 Task: Start a Sprint called Sprint0000000201 in Scrum Project Project0000000067 in Jira. Start a Sprint called Sprint0000000202 in Scrum Project Project0000000068 in Jira. Start a Sprint called Sprint0000000203 in Scrum Project Project0000000068 in Jira. Start a Sprint called Sprint0000000204 in Scrum Project Project0000000068 in Jira. Create a Scrum Project Project0000000069 in Jira
Action: Mouse moved to (76, 263)
Screenshot: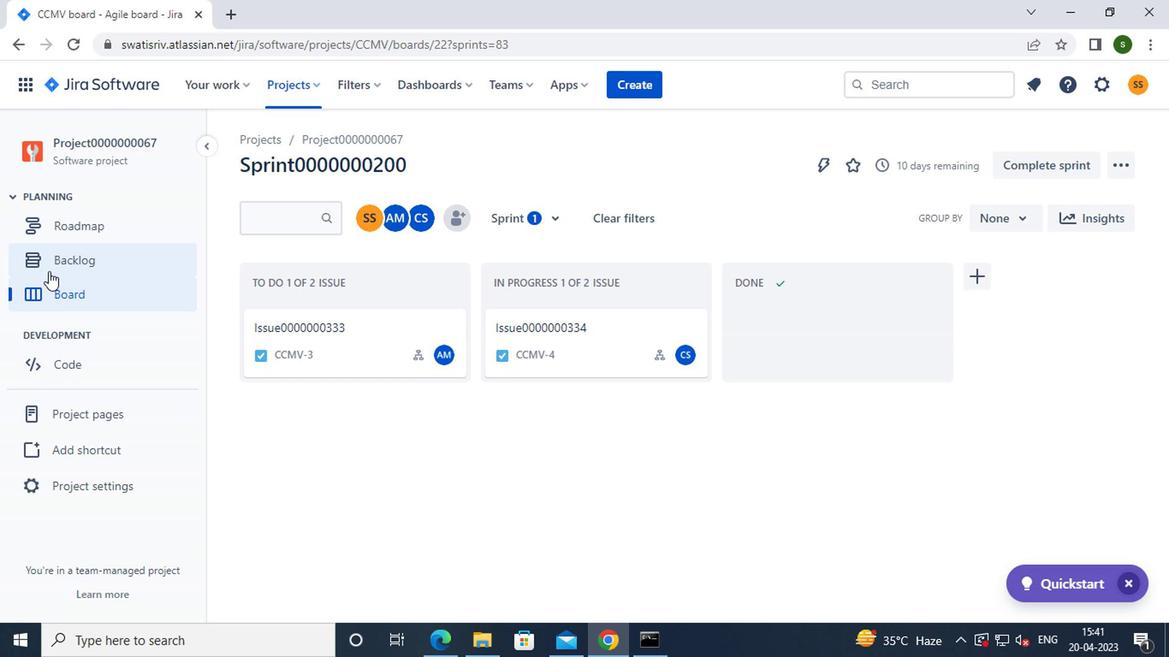 
Action: Mouse pressed left at (76, 263)
Screenshot: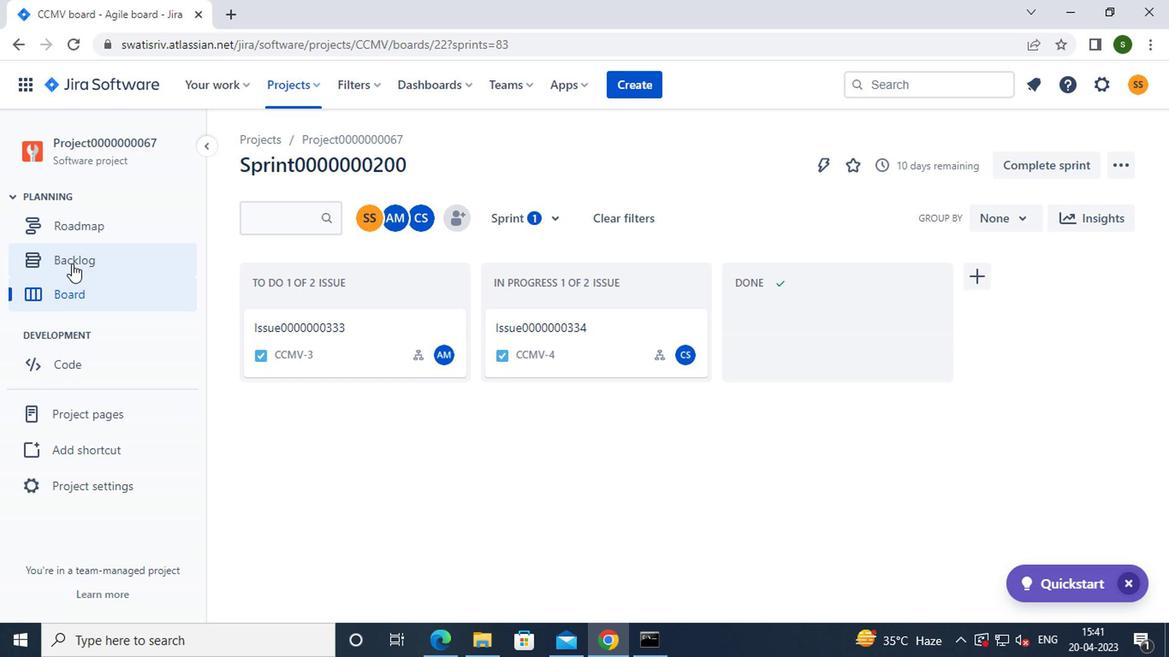
Action: Mouse moved to (640, 419)
Screenshot: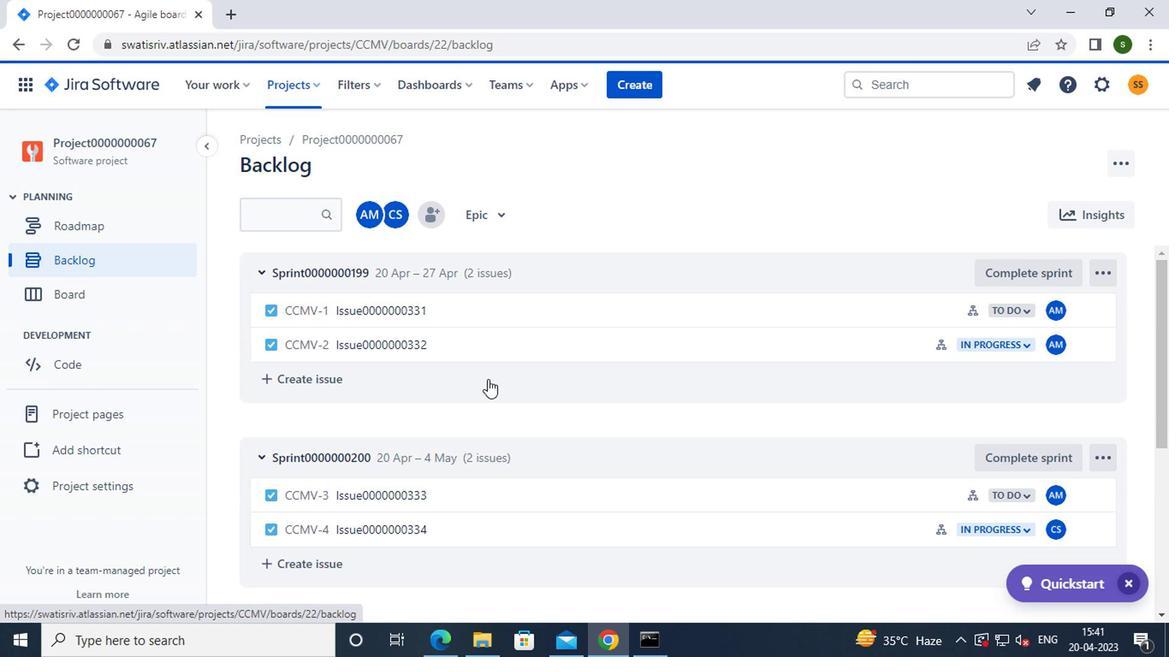 
Action: Mouse scrolled (640, 418) with delta (0, 0)
Screenshot: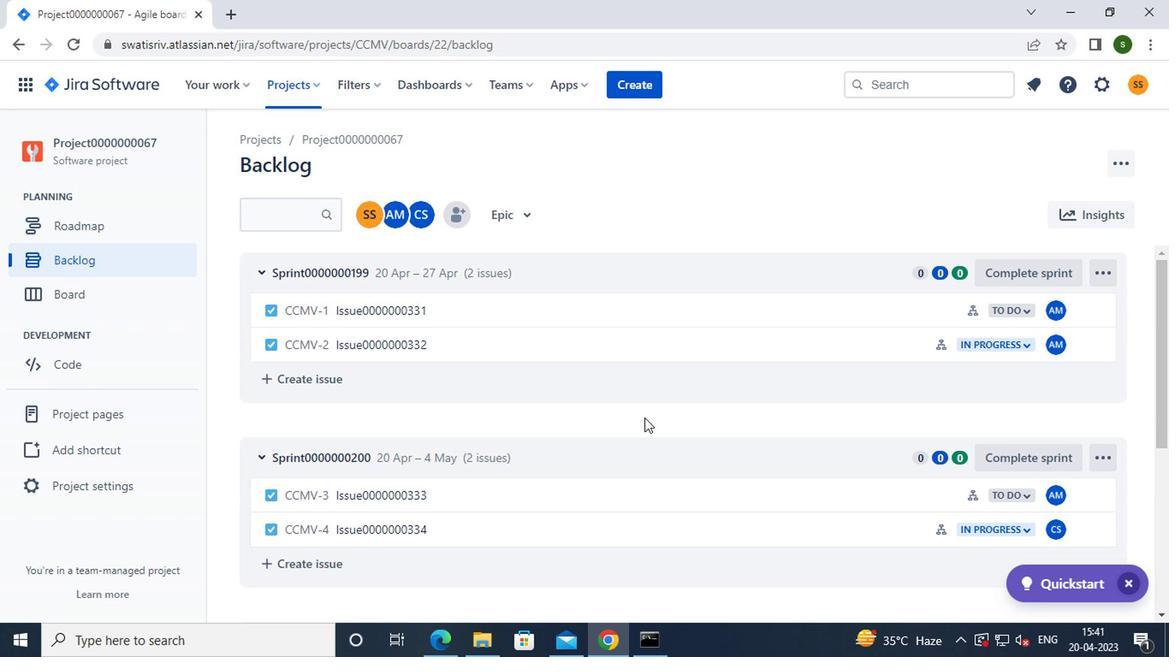 
Action: Mouse scrolled (640, 418) with delta (0, 0)
Screenshot: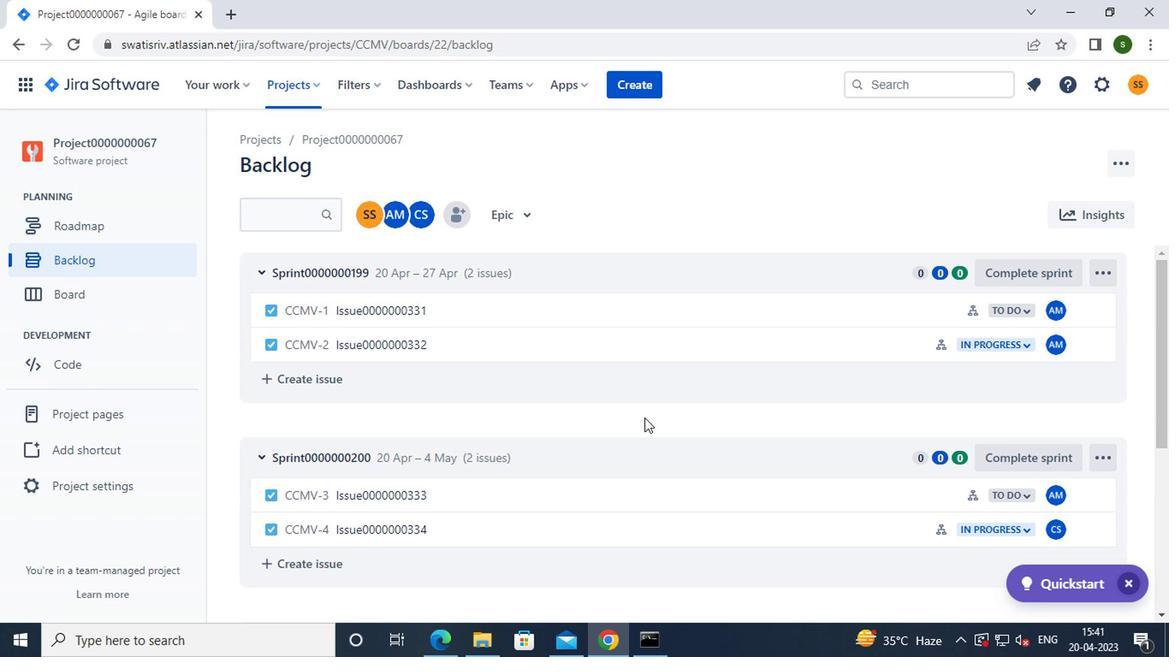 
Action: Mouse scrolled (640, 418) with delta (0, 0)
Screenshot: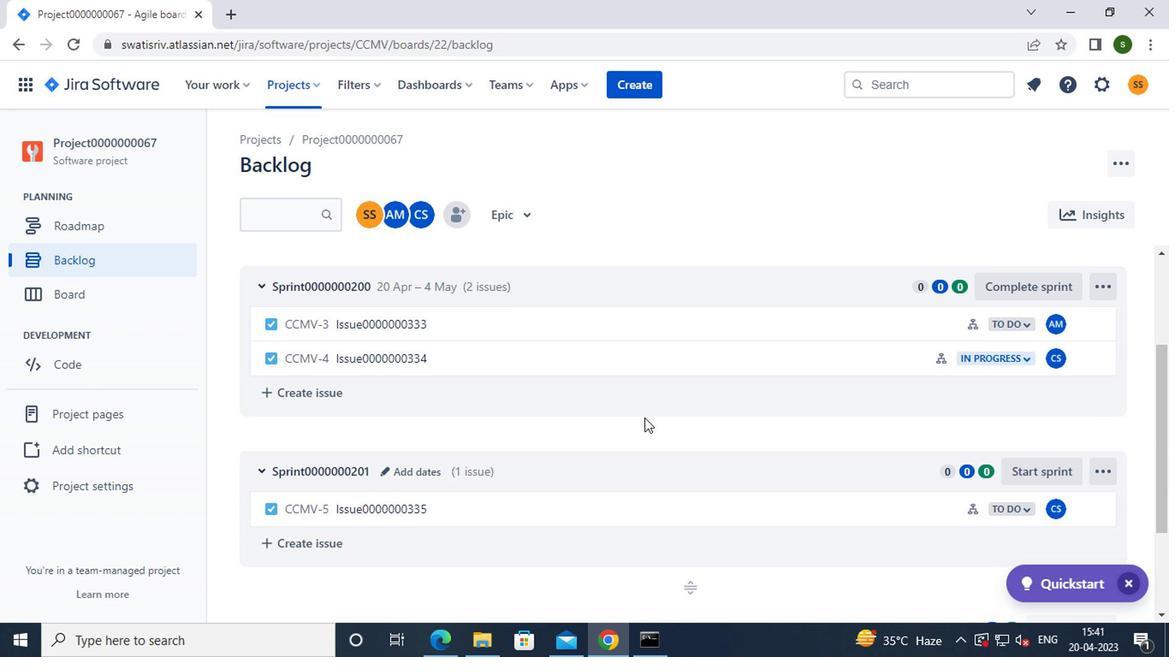 
Action: Mouse moved to (1036, 383)
Screenshot: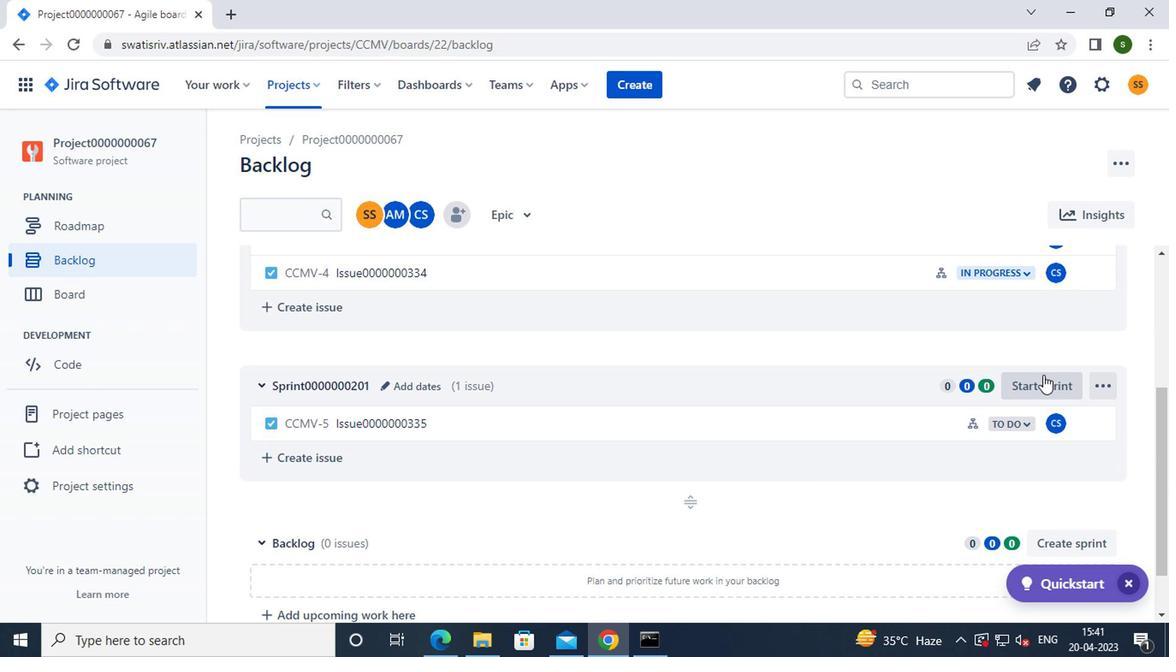 
Action: Mouse pressed left at (1036, 383)
Screenshot: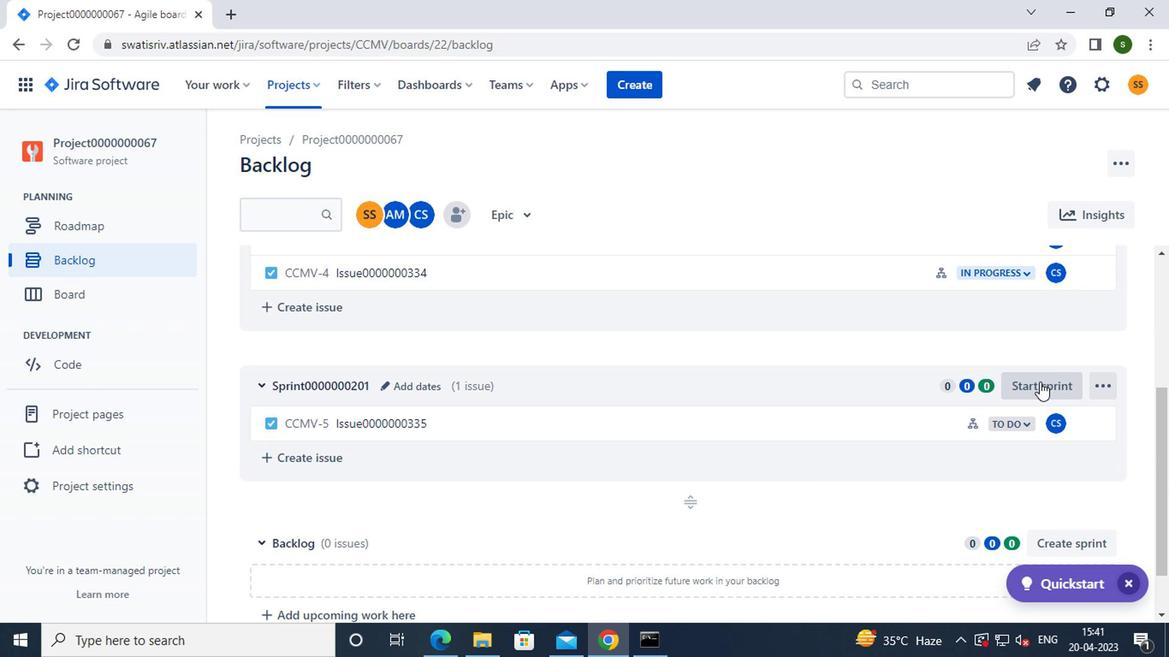 
Action: Mouse moved to (712, 425)
Screenshot: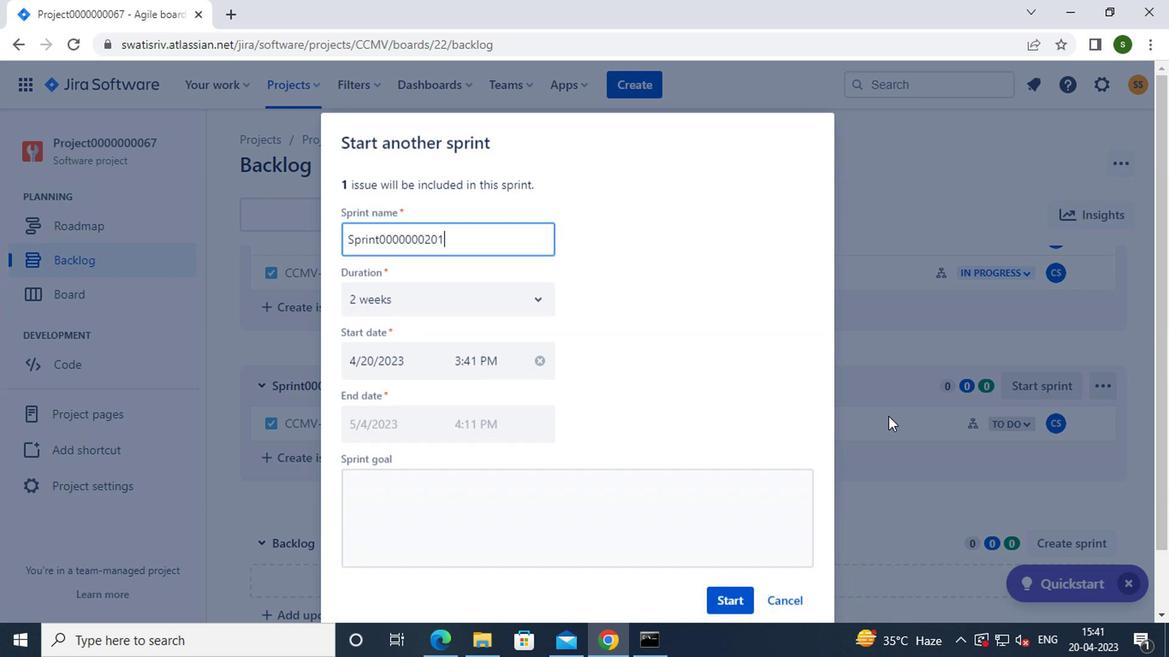 
Action: Mouse scrolled (712, 424) with delta (0, 0)
Screenshot: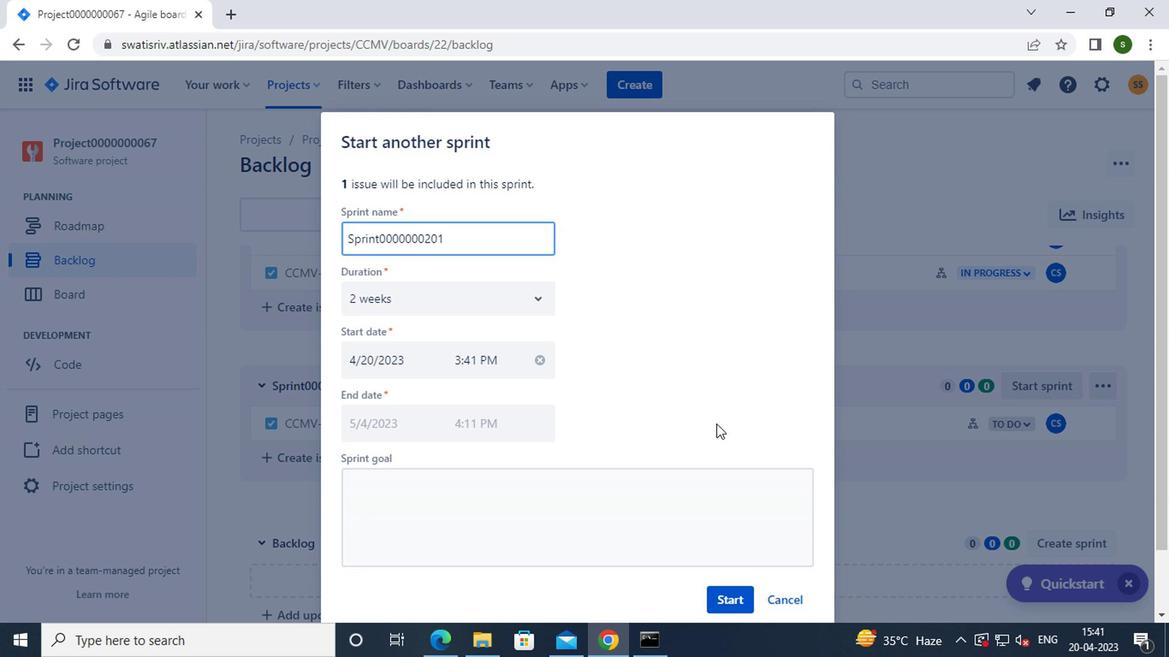 
Action: Mouse moved to (729, 532)
Screenshot: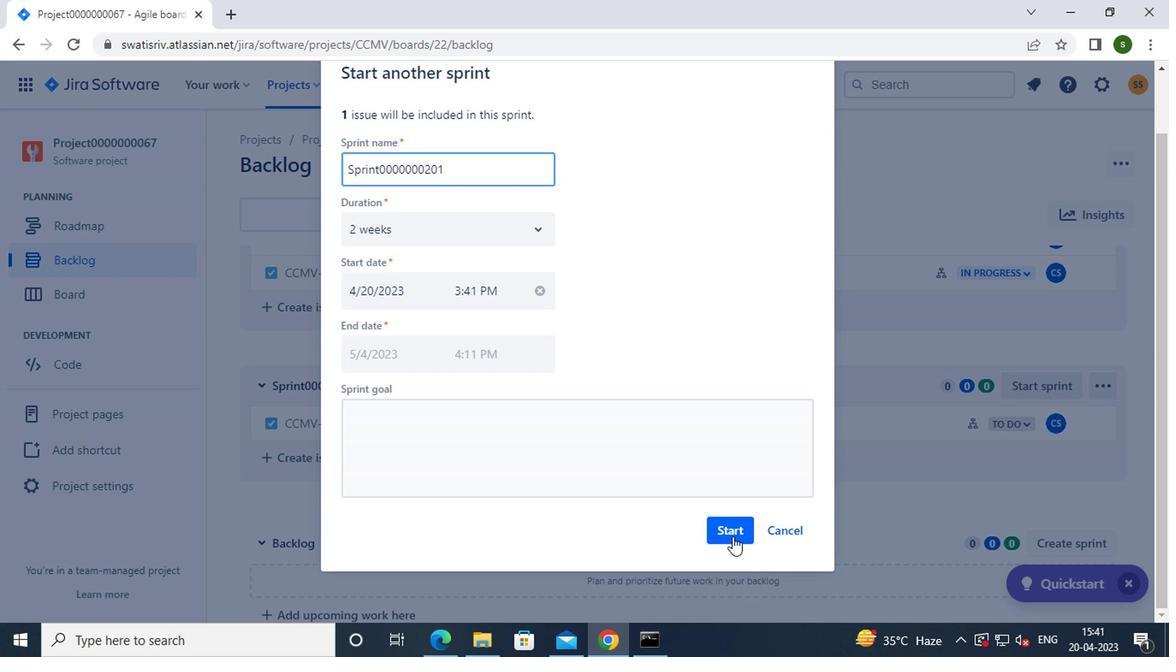 
Action: Mouse pressed left at (729, 532)
Screenshot: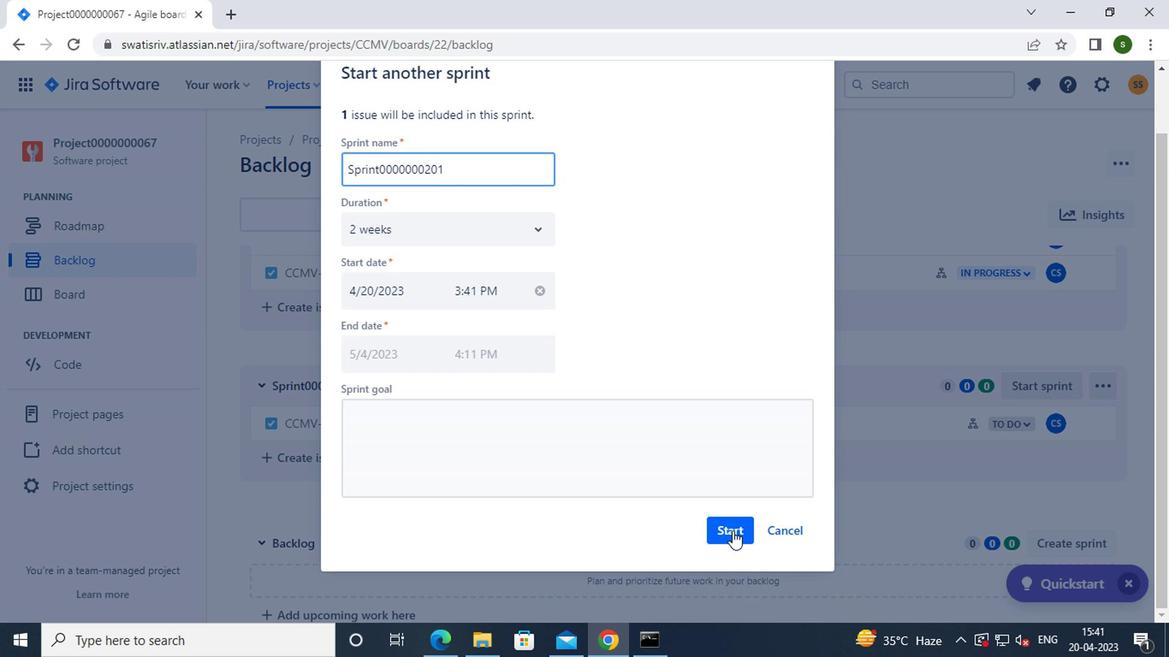 
Action: Mouse moved to (302, 84)
Screenshot: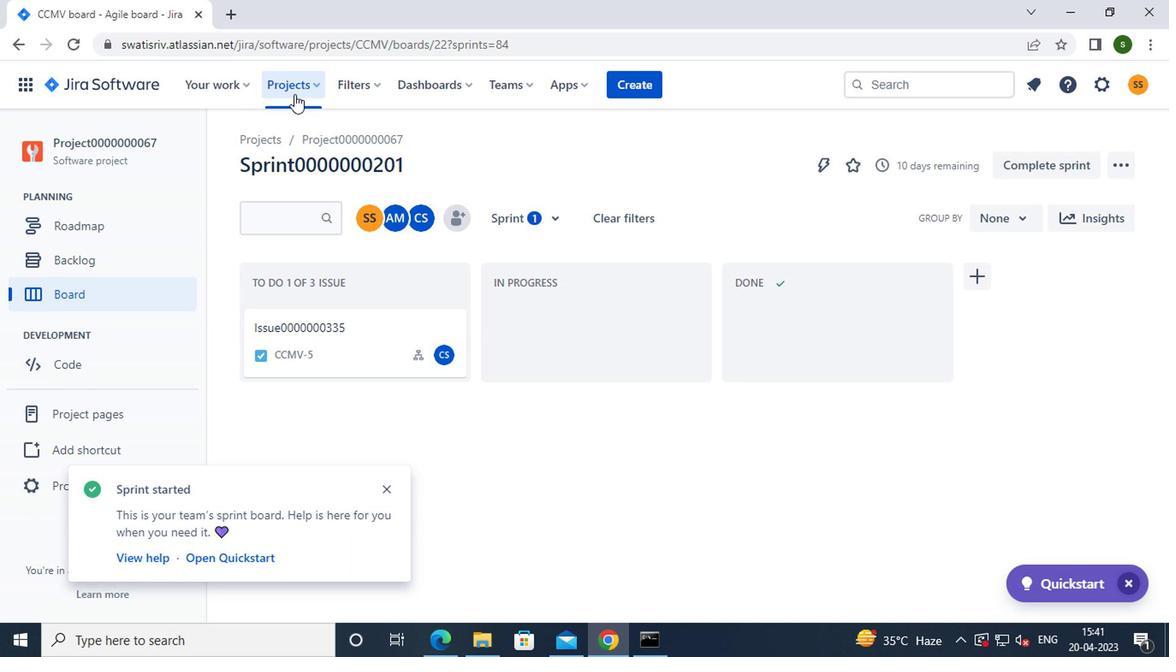 
Action: Mouse pressed left at (302, 84)
Screenshot: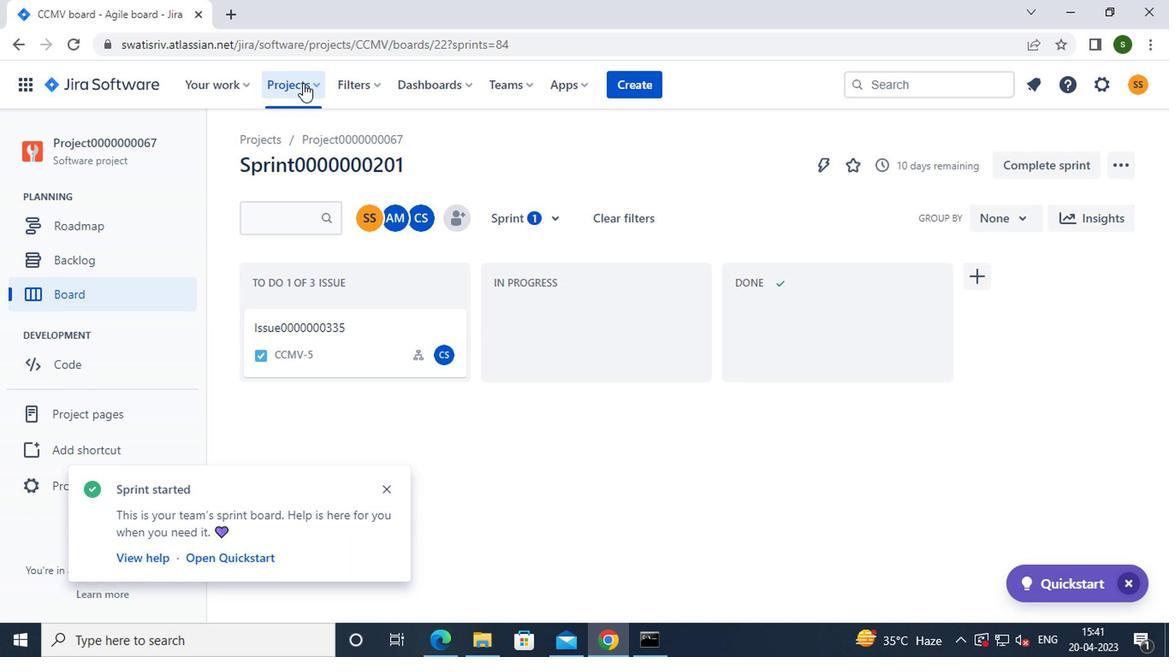 
Action: Mouse moved to (376, 213)
Screenshot: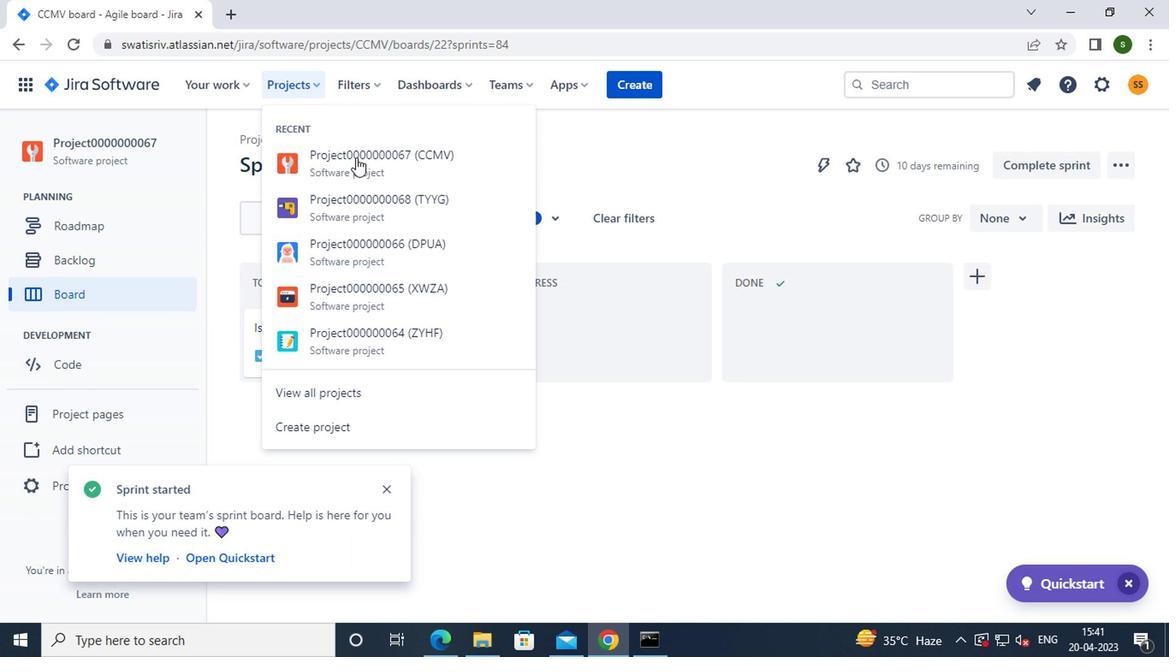 
Action: Mouse pressed left at (376, 213)
Screenshot: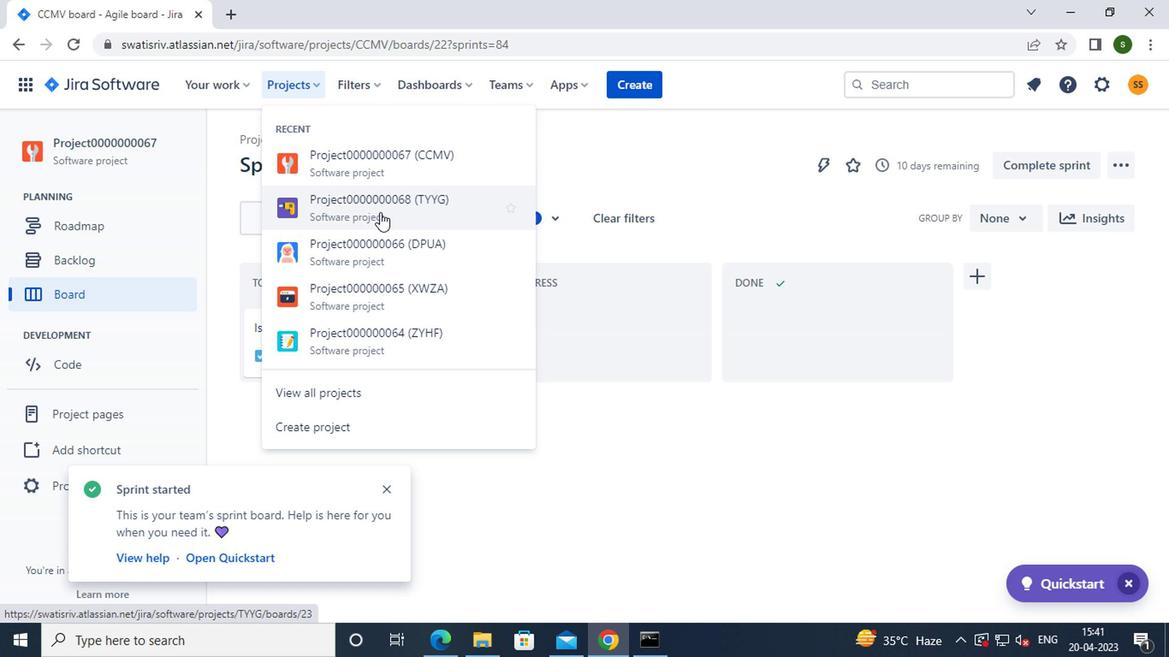 
Action: Mouse moved to (95, 258)
Screenshot: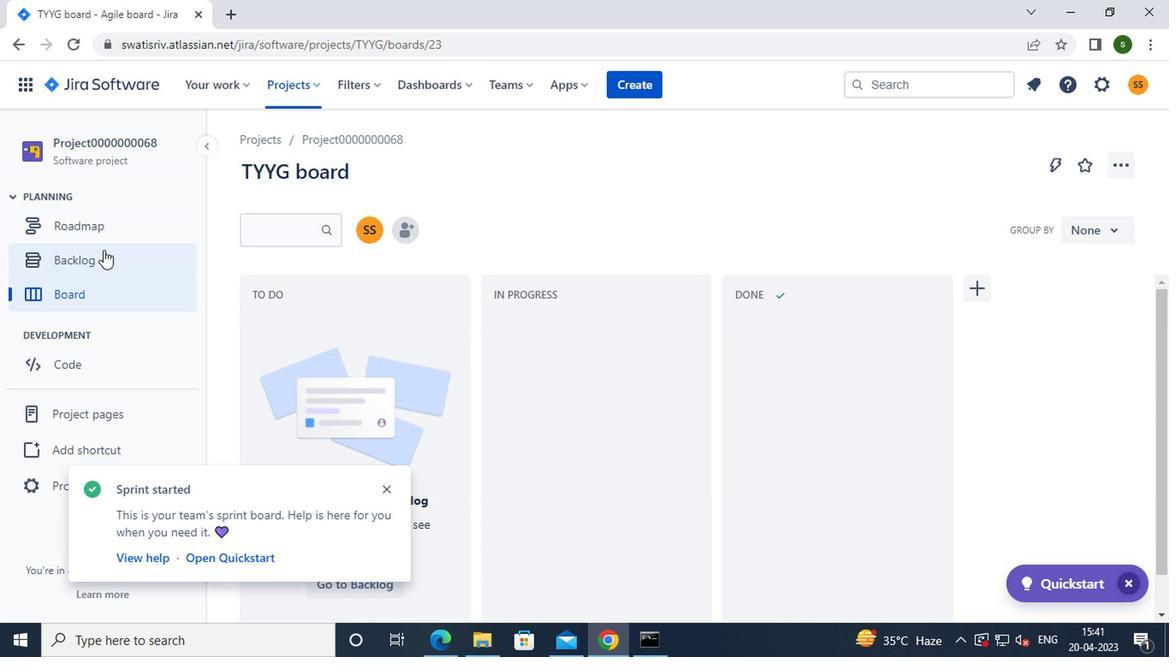 
Action: Mouse pressed left at (95, 258)
Screenshot: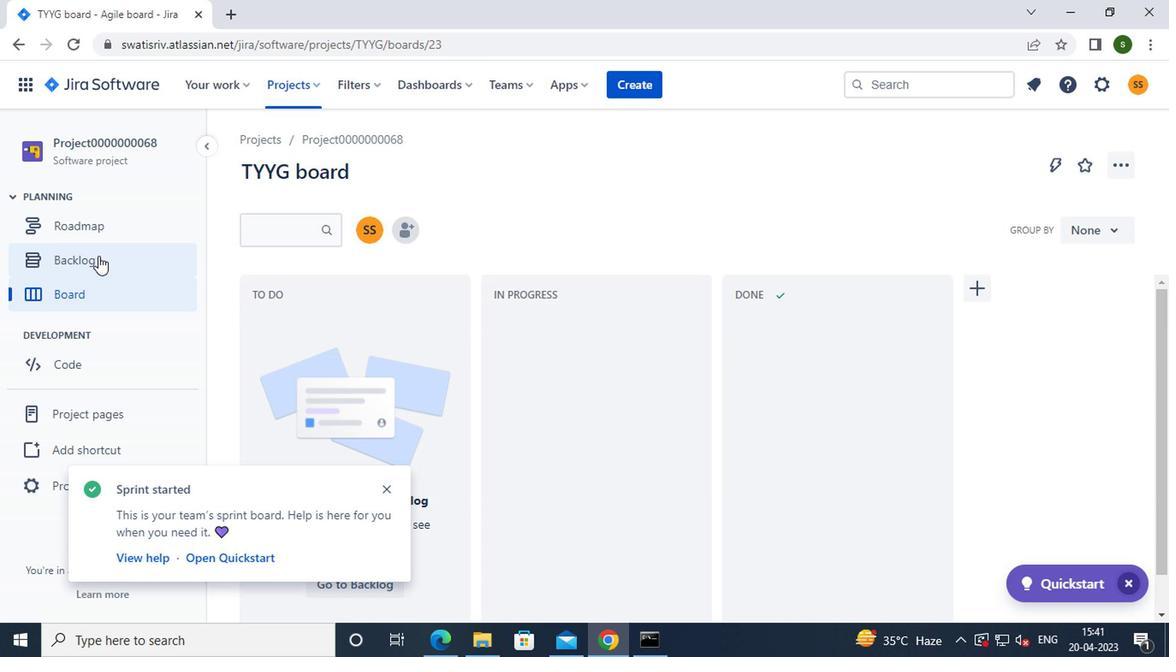 
Action: Mouse moved to (1010, 275)
Screenshot: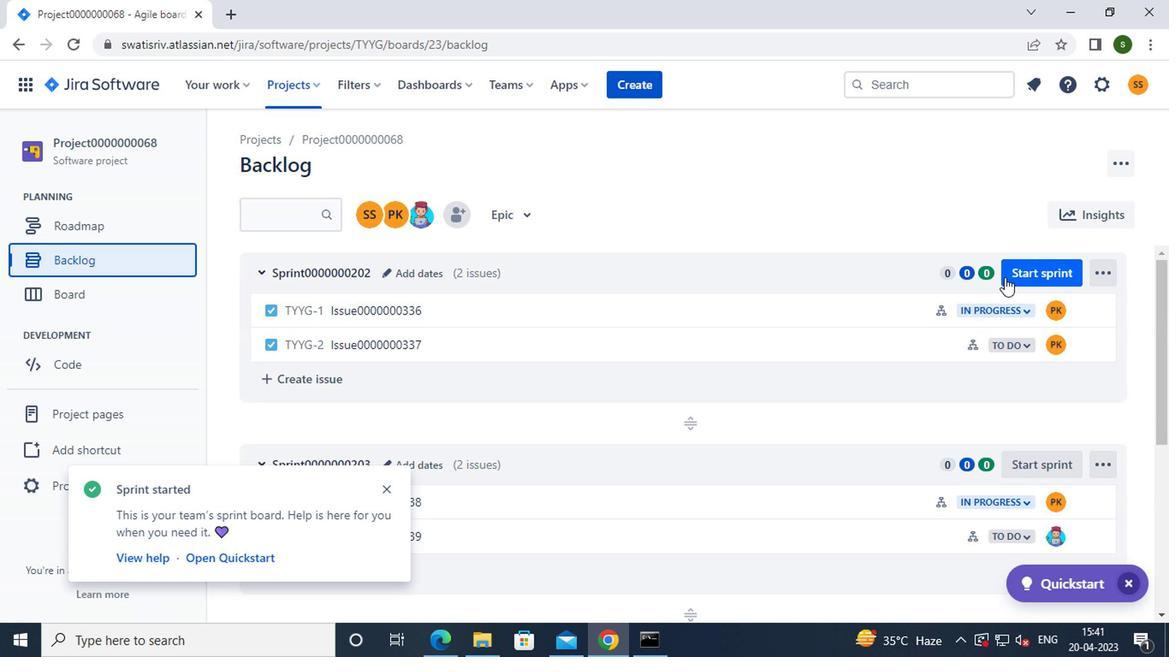 
Action: Mouse pressed left at (1010, 275)
Screenshot: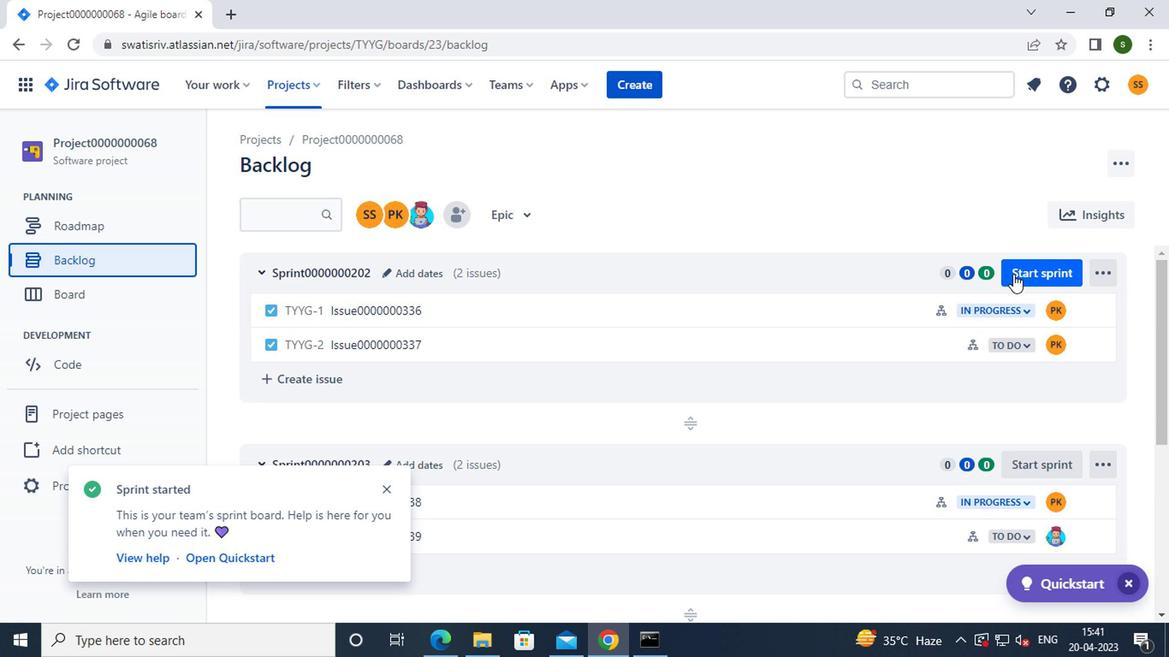 
Action: Mouse moved to (727, 600)
Screenshot: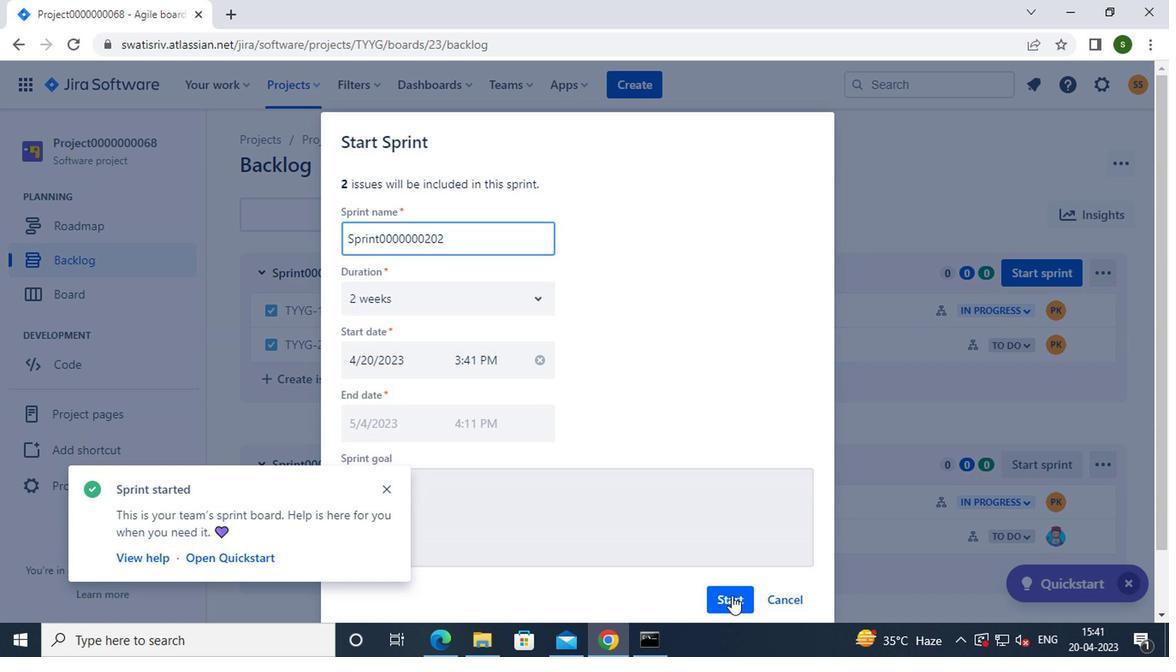 
Action: Mouse pressed left at (727, 600)
Screenshot: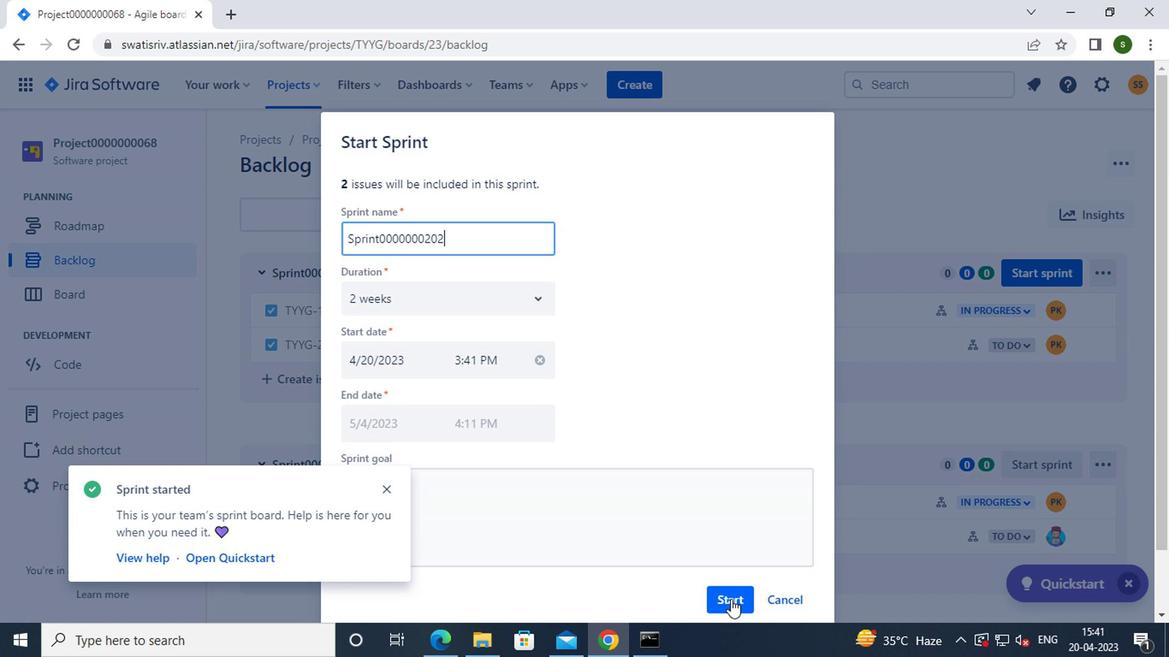 
Action: Mouse moved to (107, 264)
Screenshot: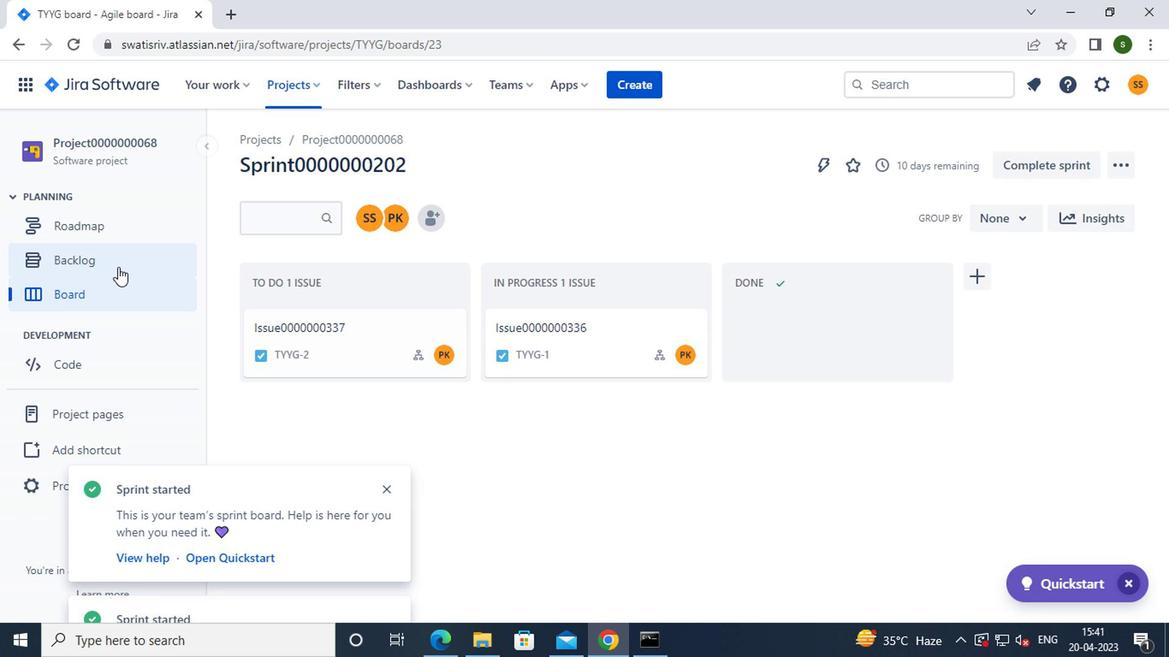 
Action: Mouse pressed left at (107, 264)
Screenshot: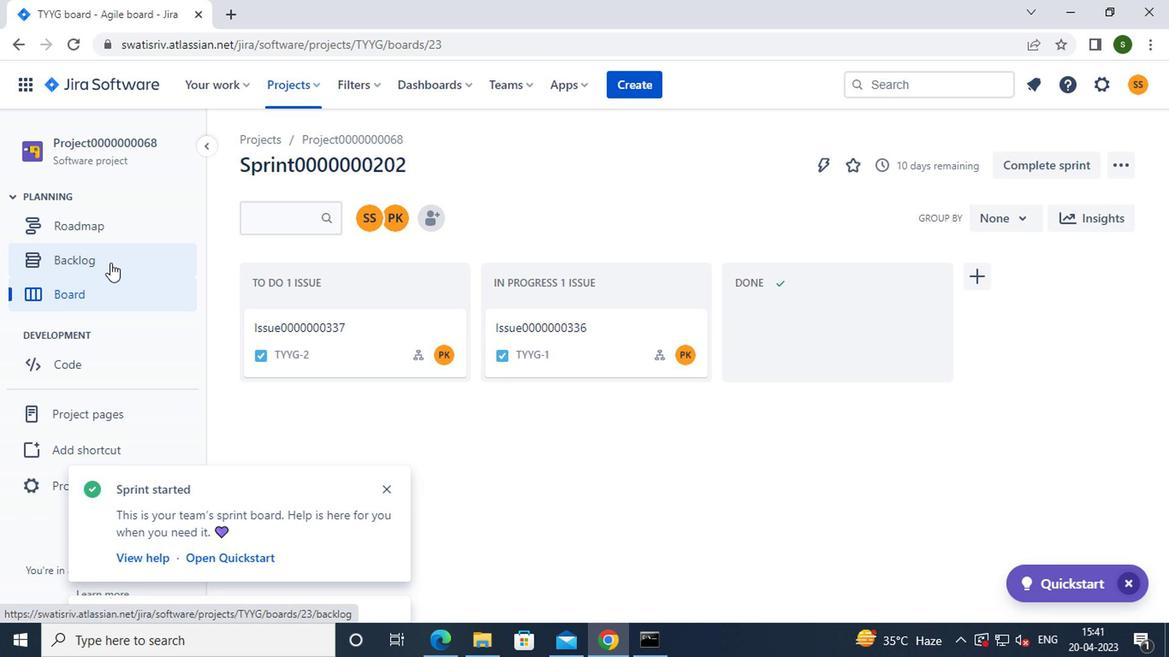 
Action: Mouse moved to (1016, 456)
Screenshot: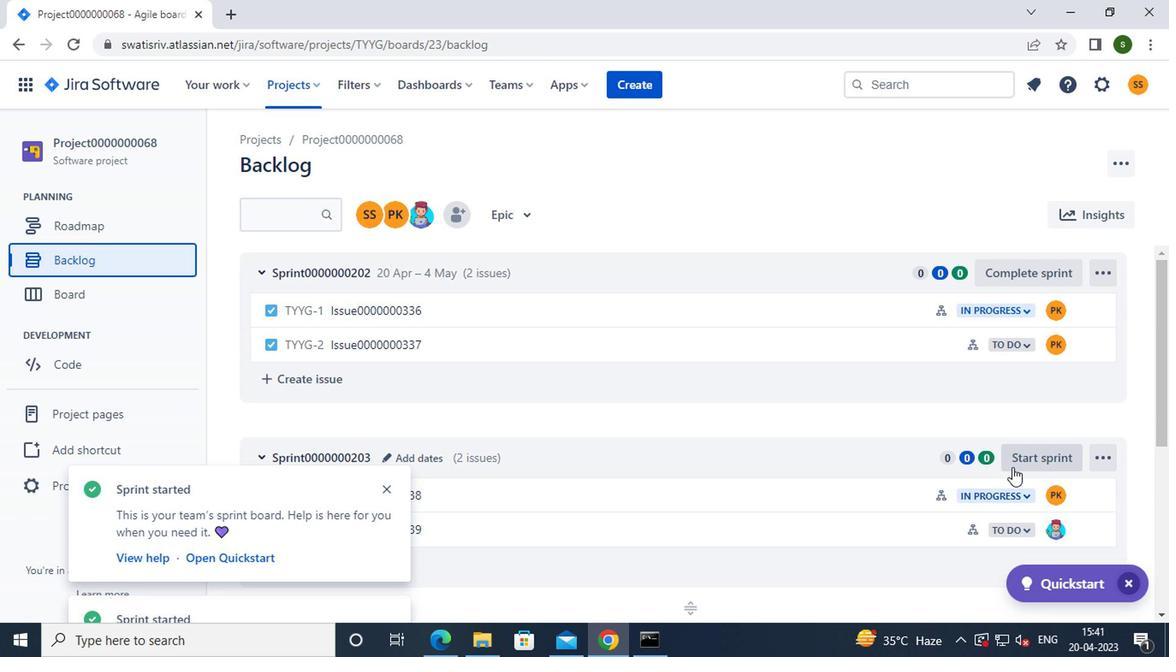 
Action: Mouse pressed left at (1016, 456)
Screenshot: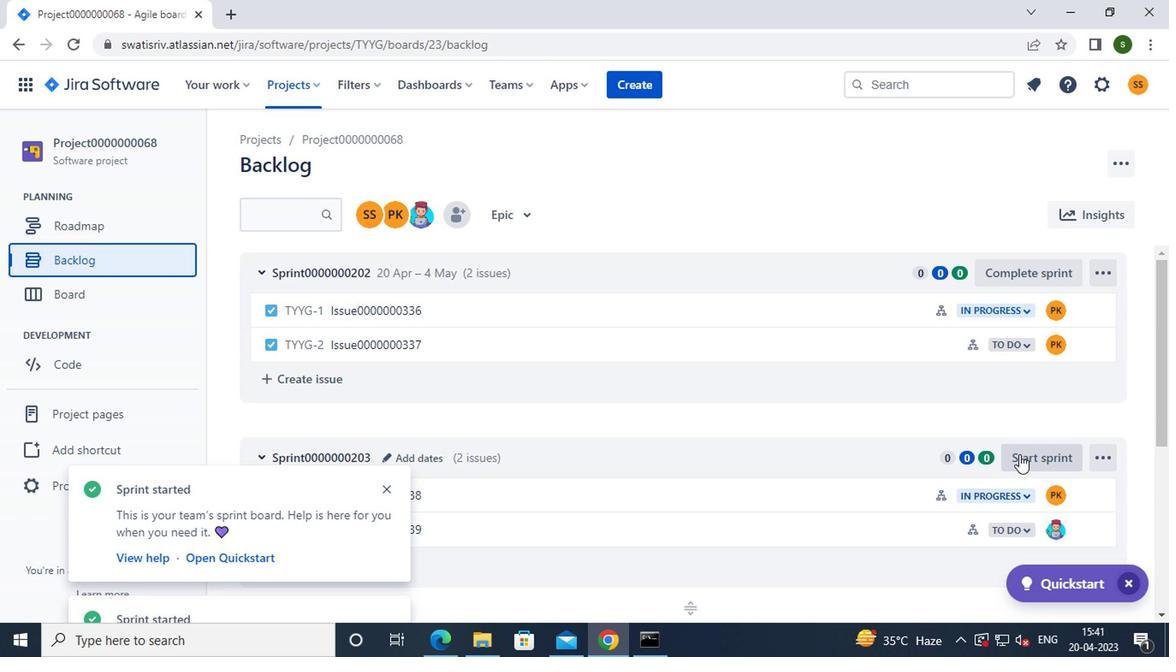 
Action: Mouse moved to (756, 480)
Screenshot: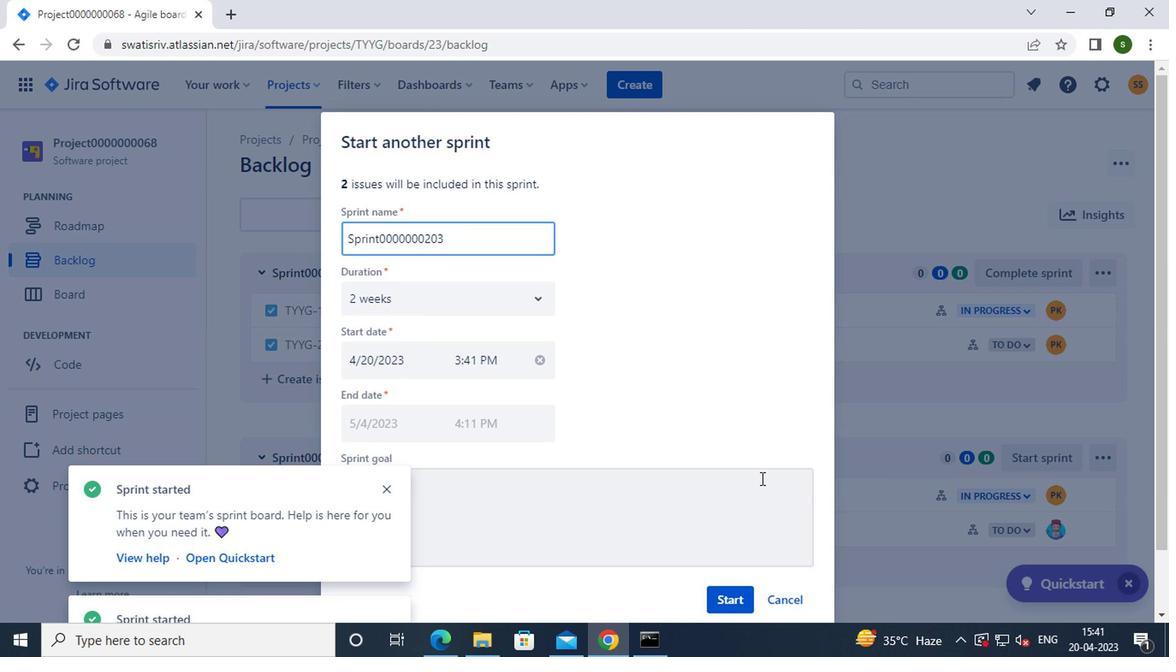 
Action: Mouse scrolled (756, 479) with delta (0, 0)
Screenshot: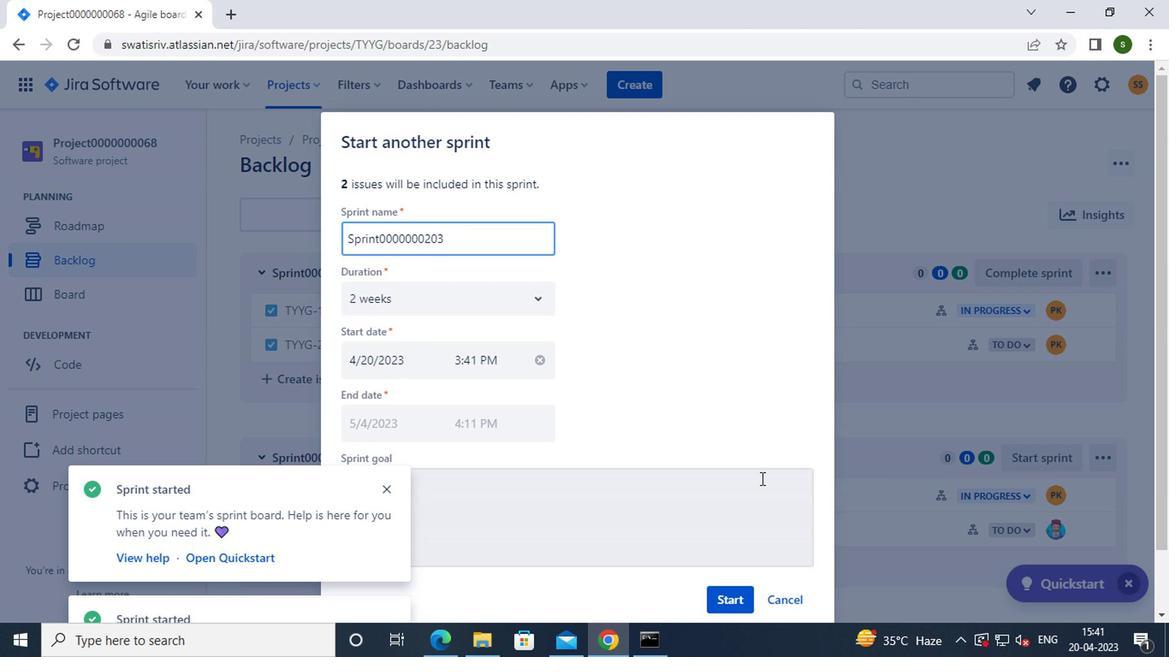 
Action: Mouse moved to (729, 528)
Screenshot: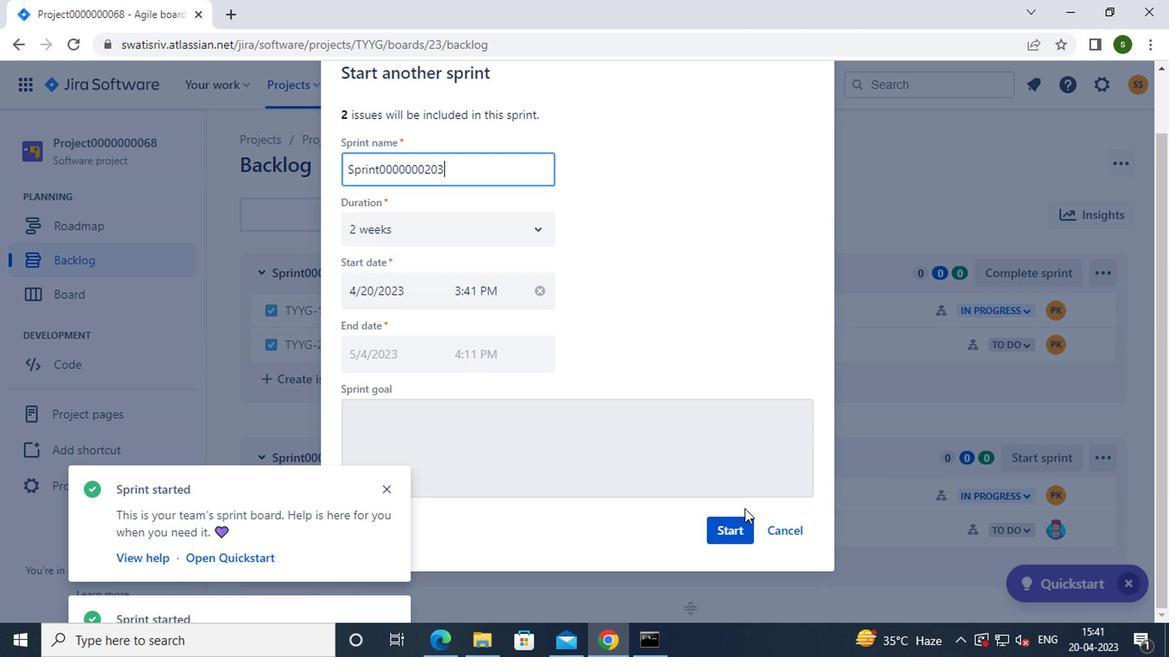
Action: Mouse pressed left at (729, 528)
Screenshot: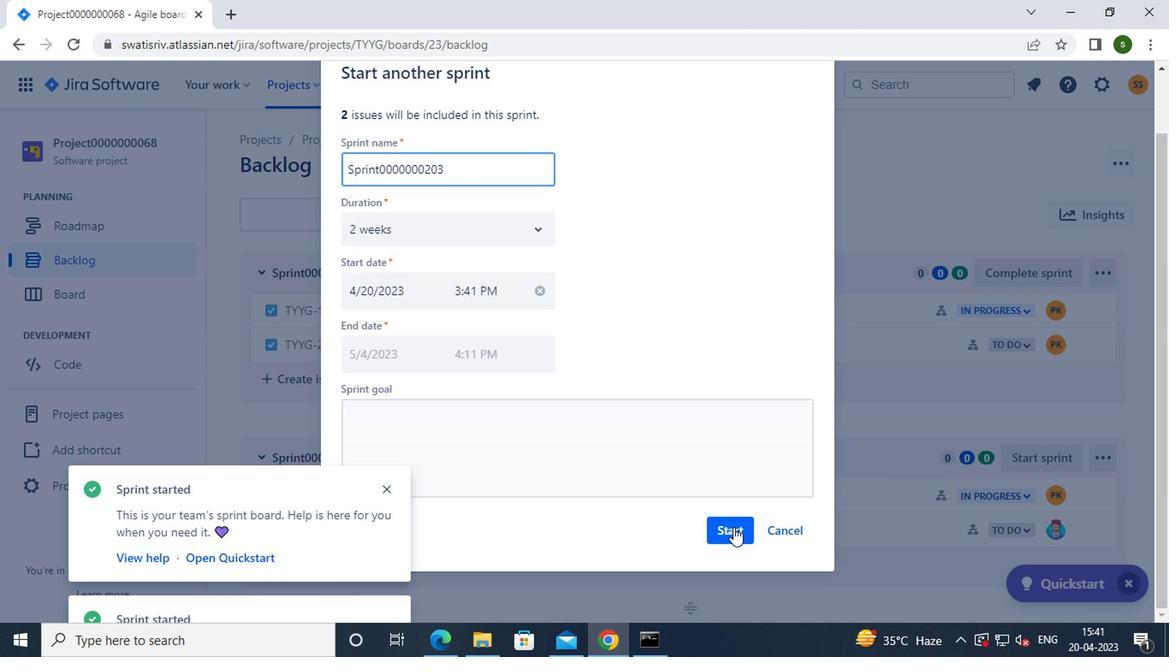 
Action: Mouse moved to (152, 266)
Screenshot: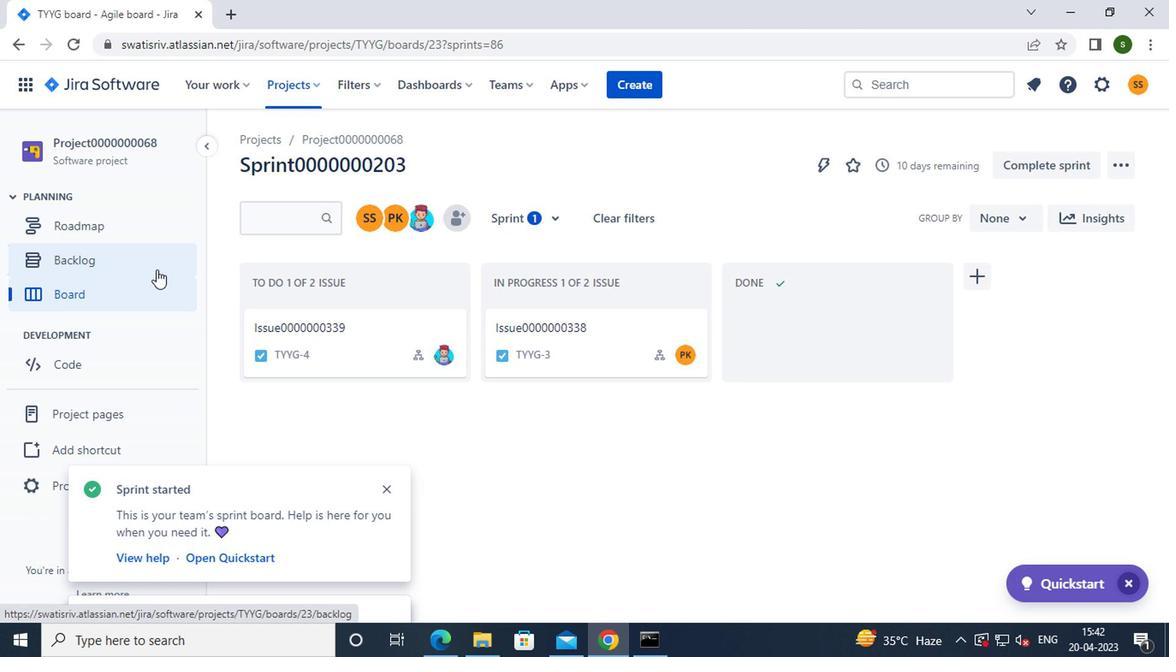 
Action: Mouse pressed left at (152, 266)
Screenshot: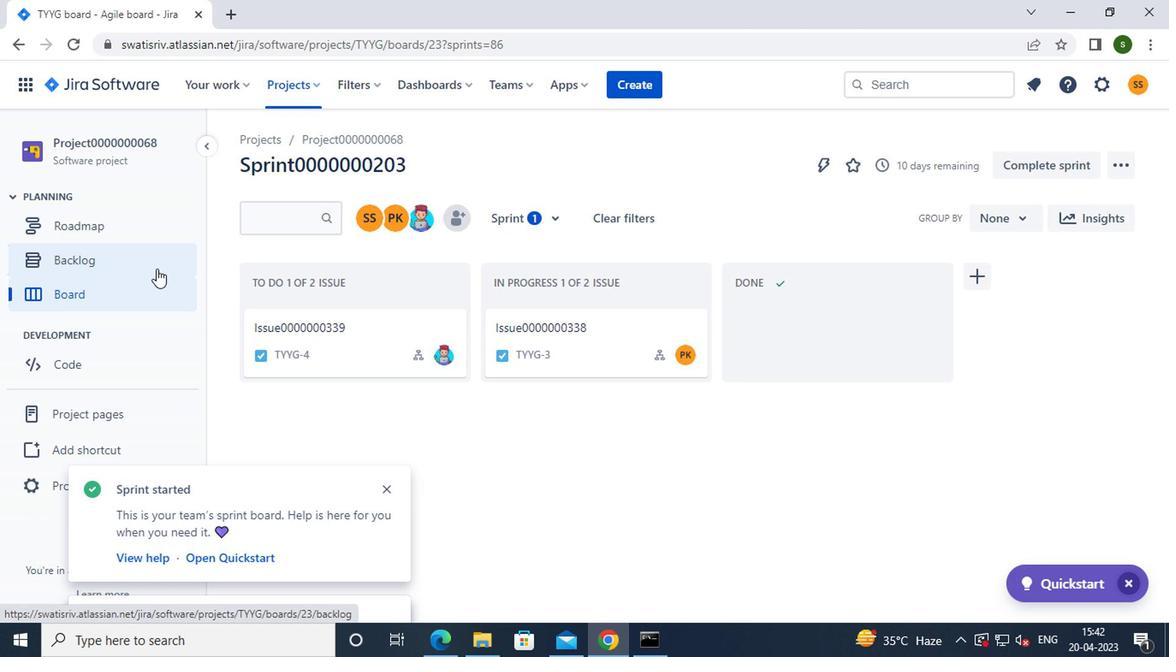 
Action: Mouse moved to (832, 412)
Screenshot: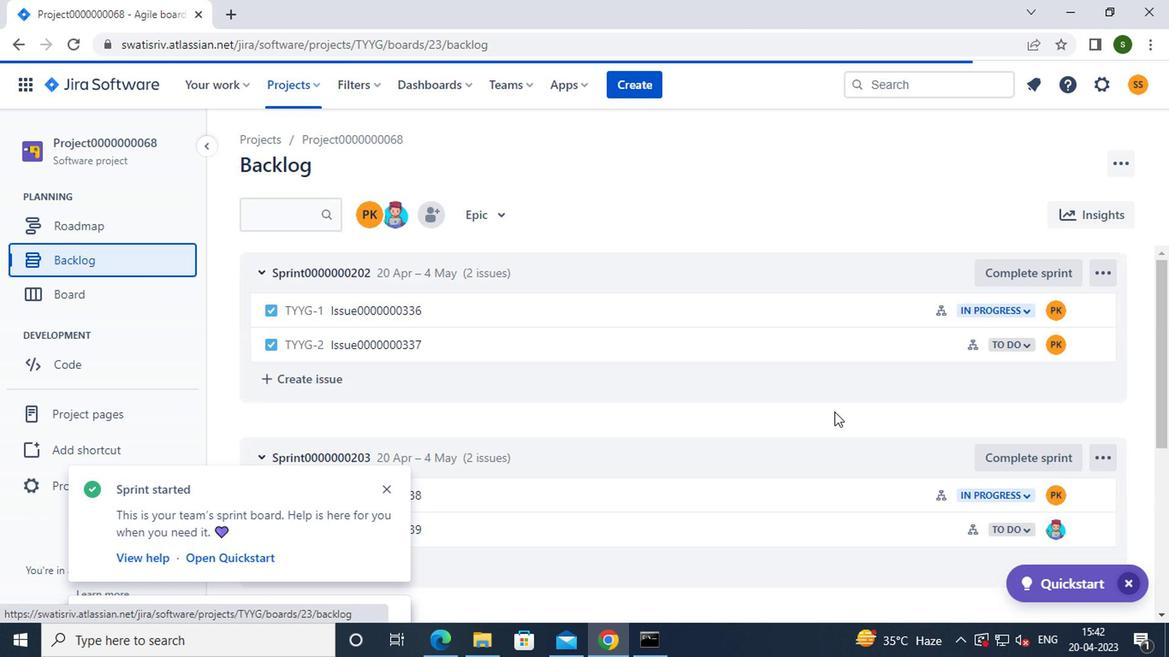 
Action: Mouse scrolled (832, 411) with delta (0, 0)
Screenshot: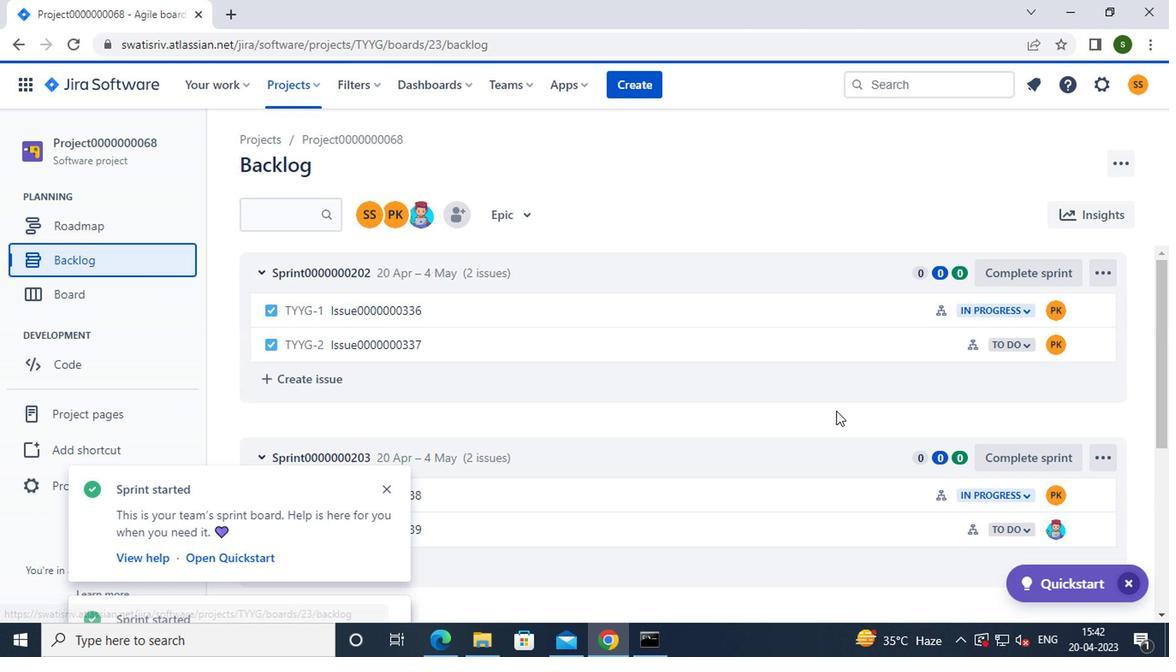 
Action: Mouse scrolled (832, 411) with delta (0, 0)
Screenshot: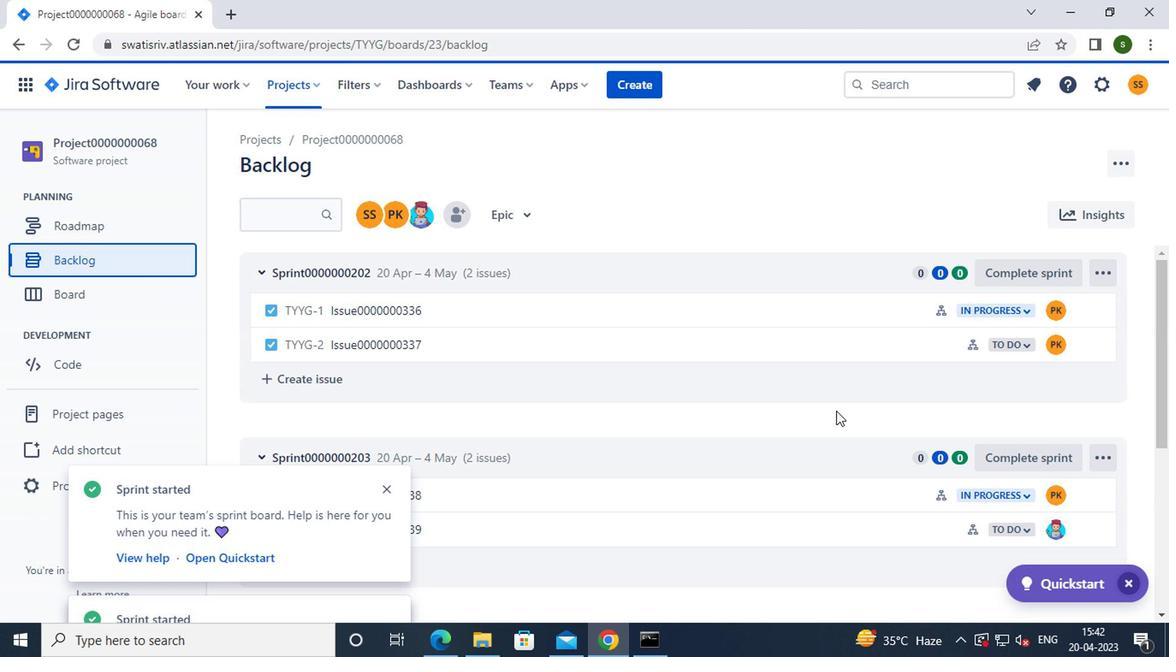 
Action: Mouse scrolled (832, 411) with delta (0, 0)
Screenshot: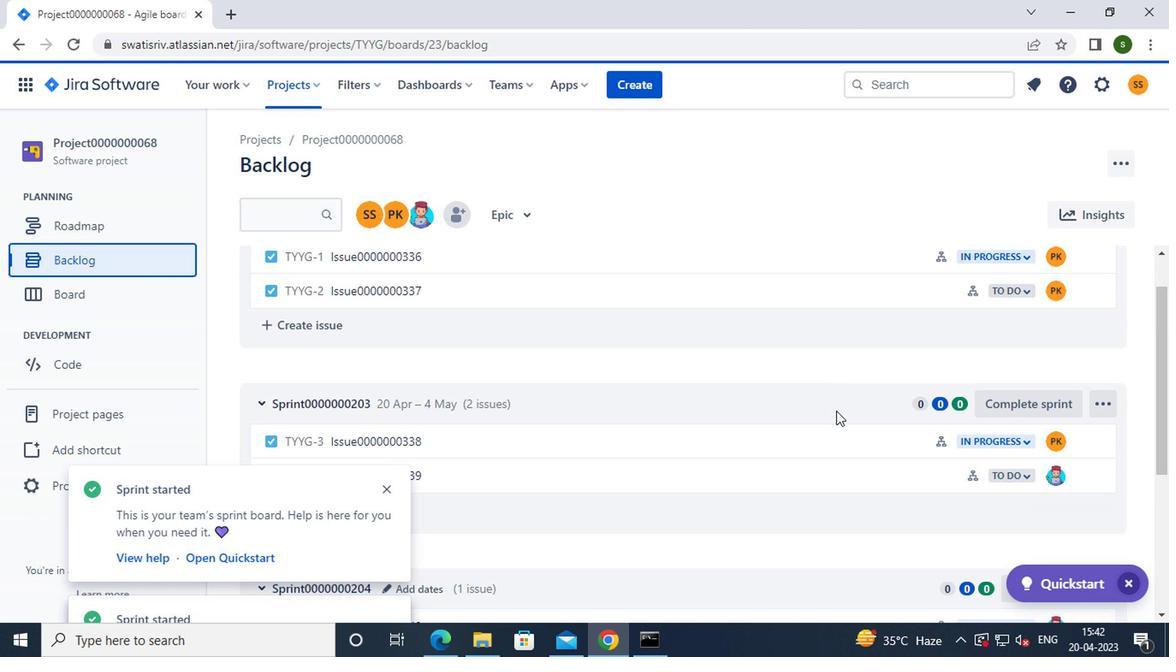
Action: Mouse scrolled (832, 411) with delta (0, 0)
Screenshot: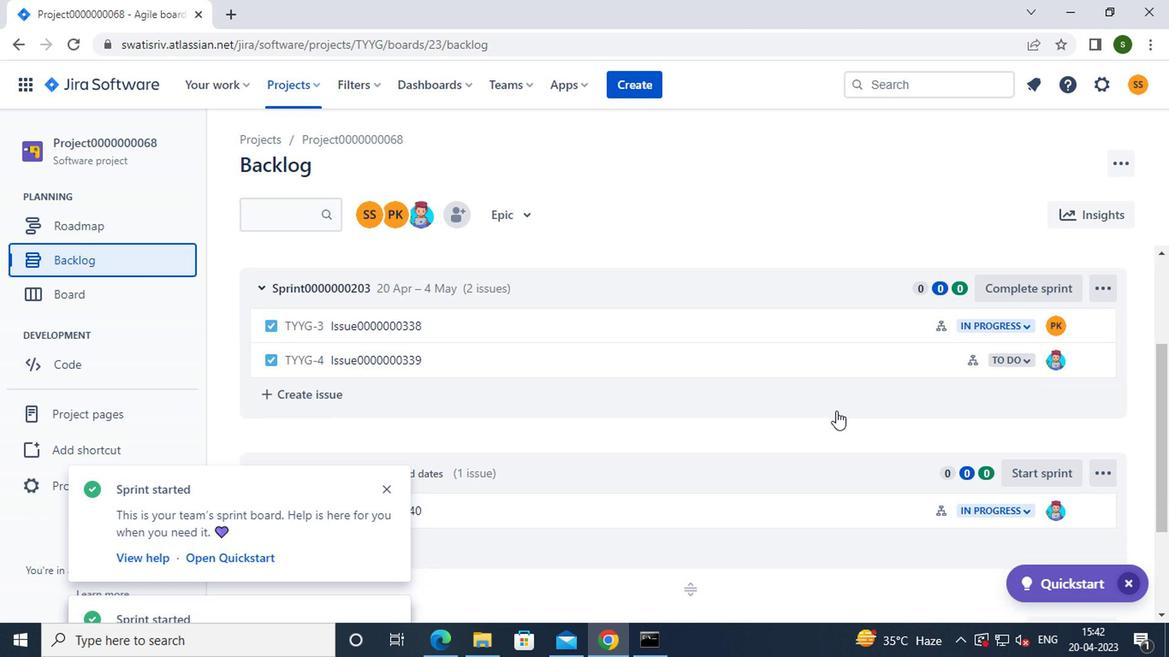 
Action: Mouse moved to (1032, 327)
Screenshot: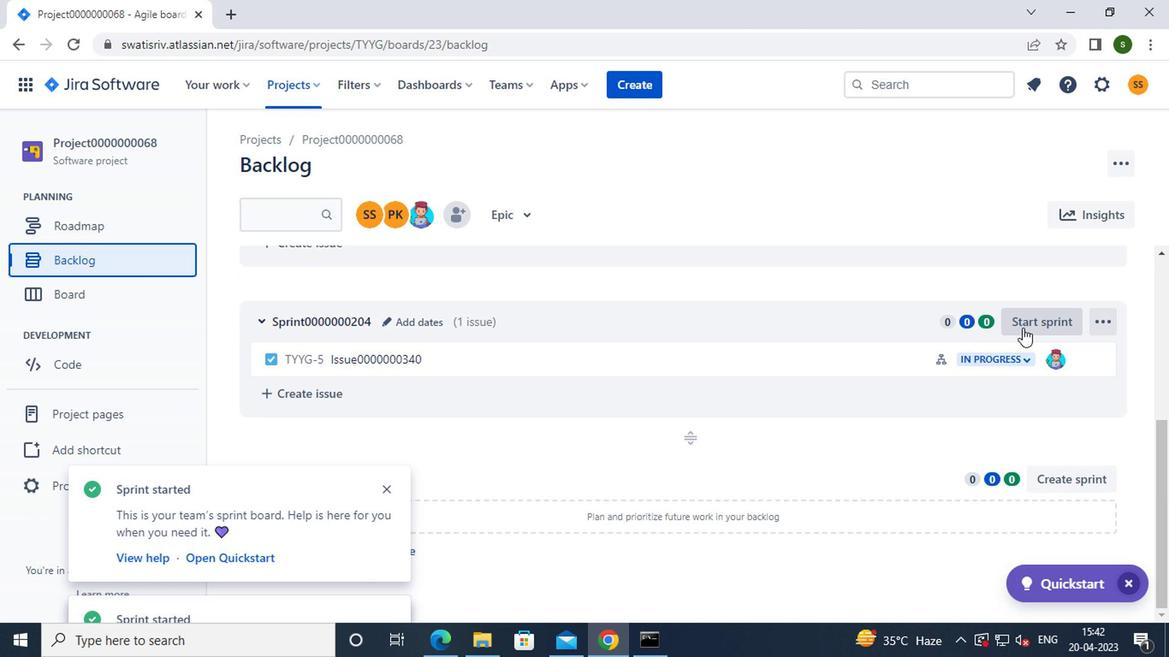 
Action: Mouse pressed left at (1032, 327)
Screenshot: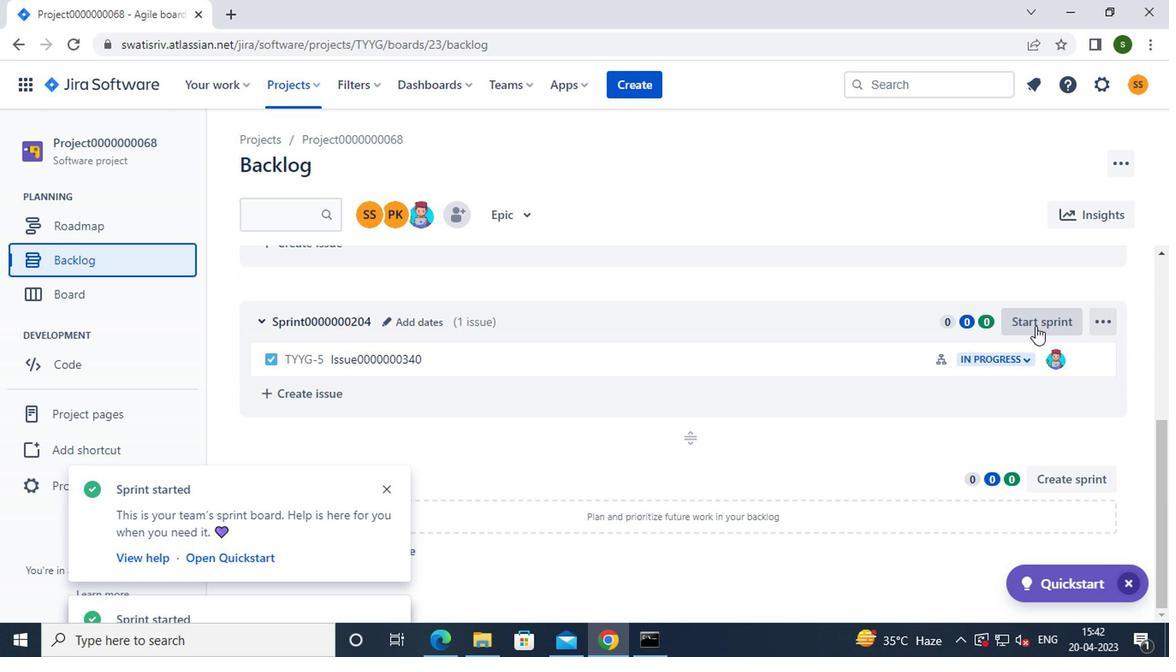
Action: Mouse moved to (740, 604)
Screenshot: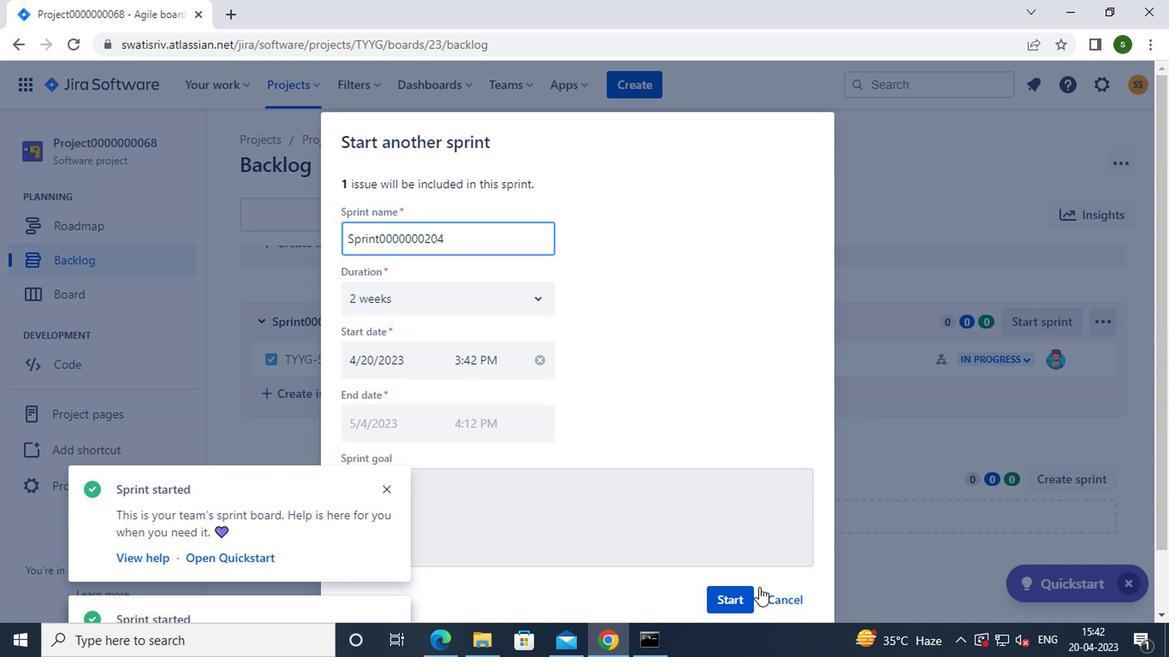 
Action: Mouse pressed left at (740, 604)
Screenshot: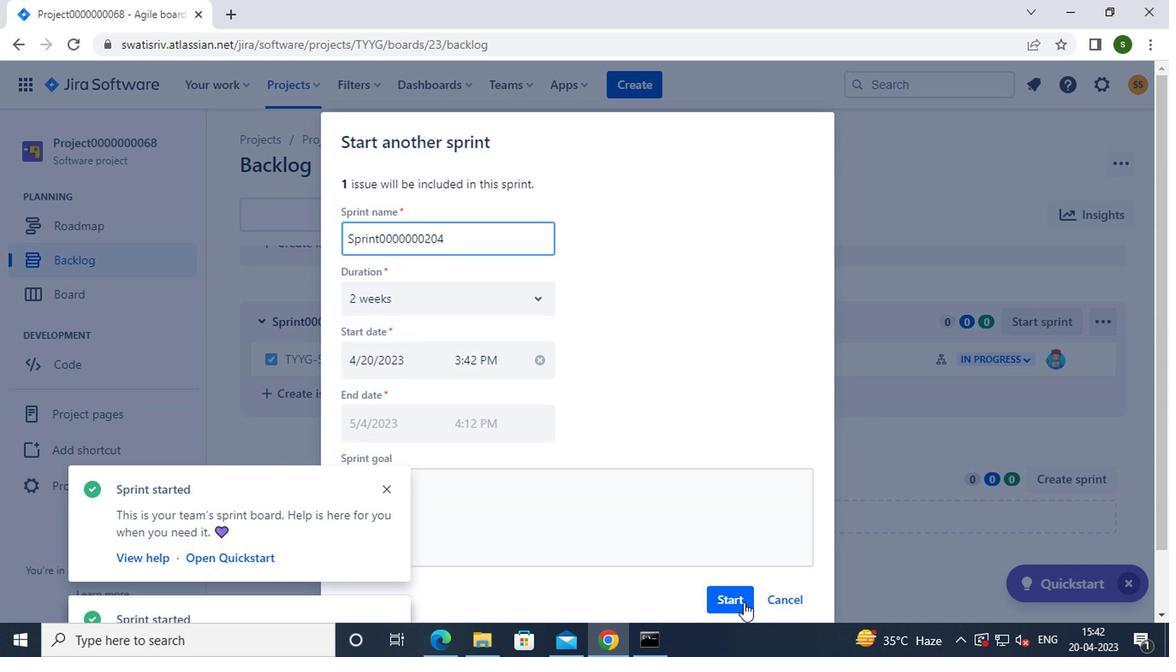 
Action: Mouse moved to (297, 99)
Screenshot: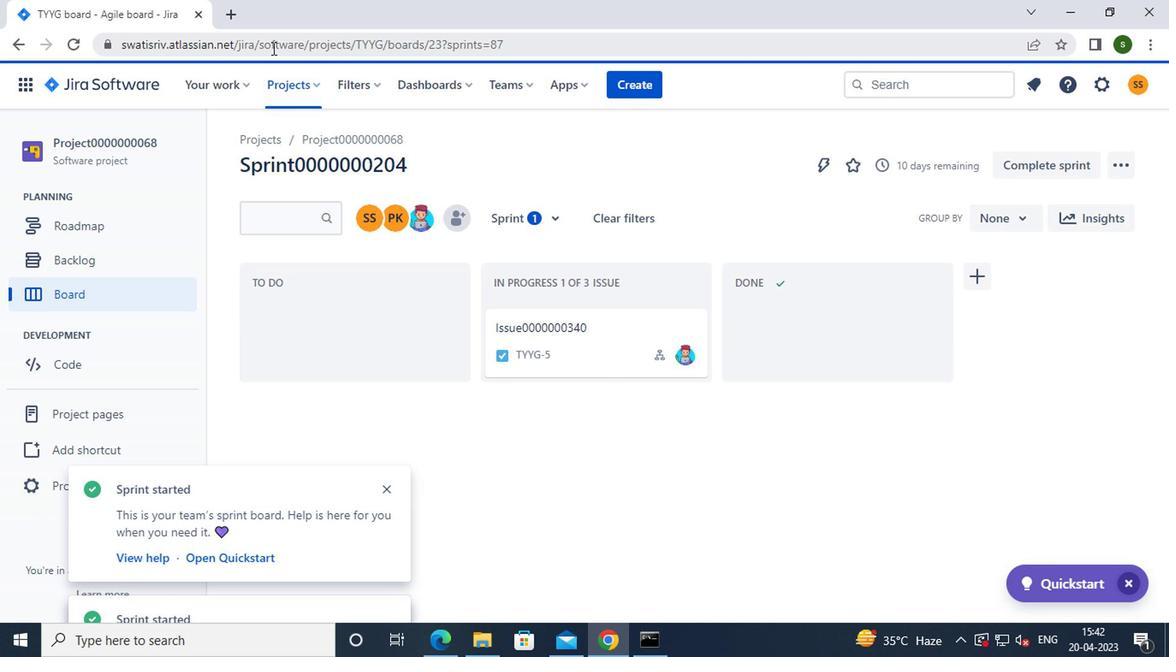 
Action: Mouse pressed left at (297, 99)
Screenshot: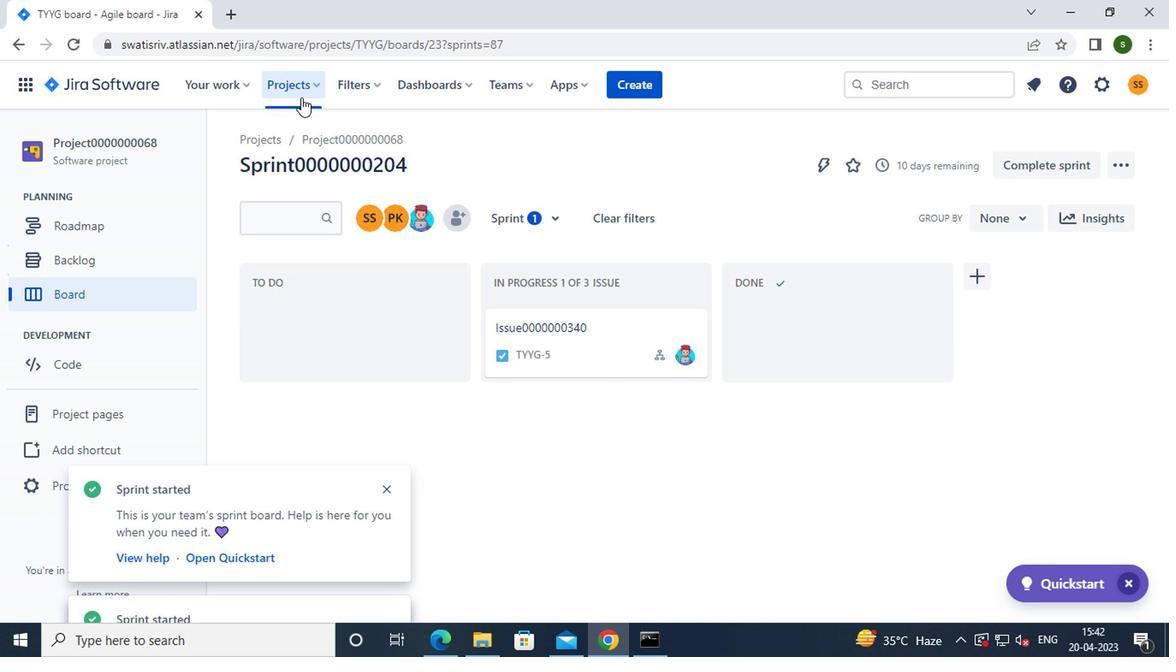 
Action: Mouse moved to (361, 429)
Screenshot: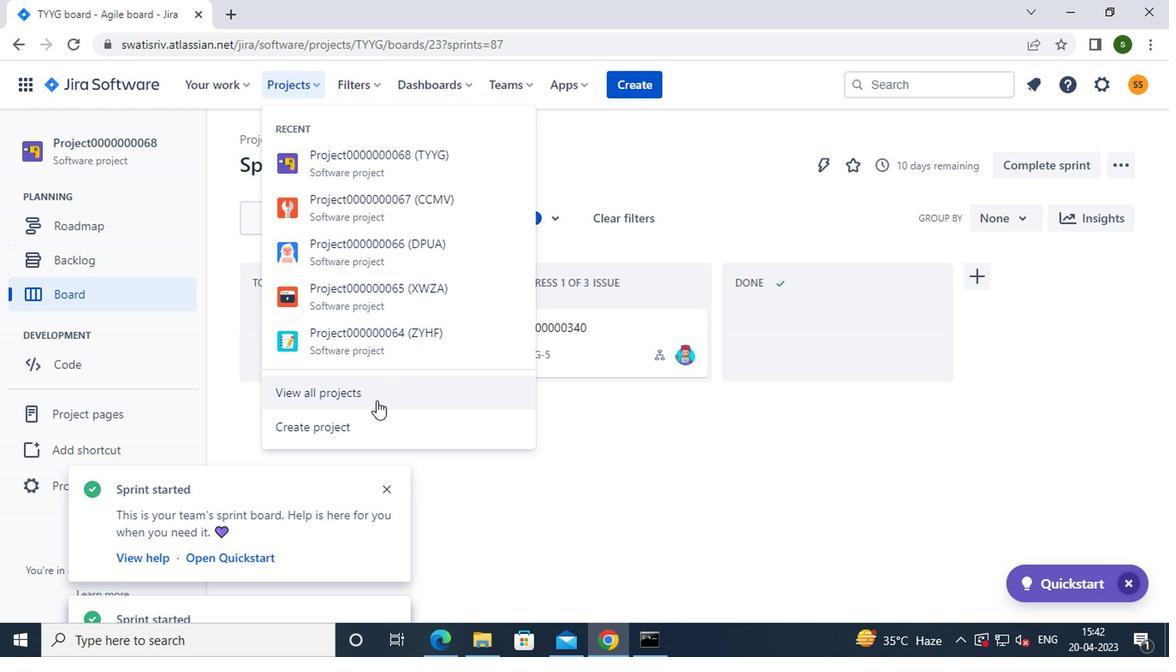
Action: Mouse pressed left at (361, 429)
Screenshot: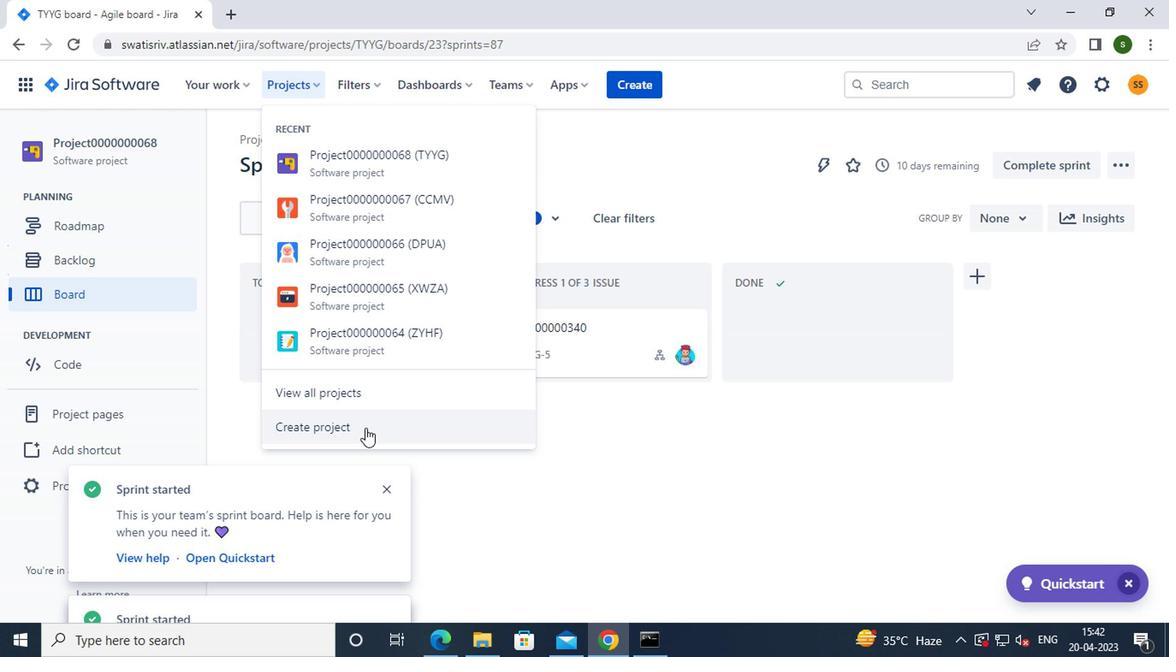 
Action: Mouse moved to (837, 414)
Screenshot: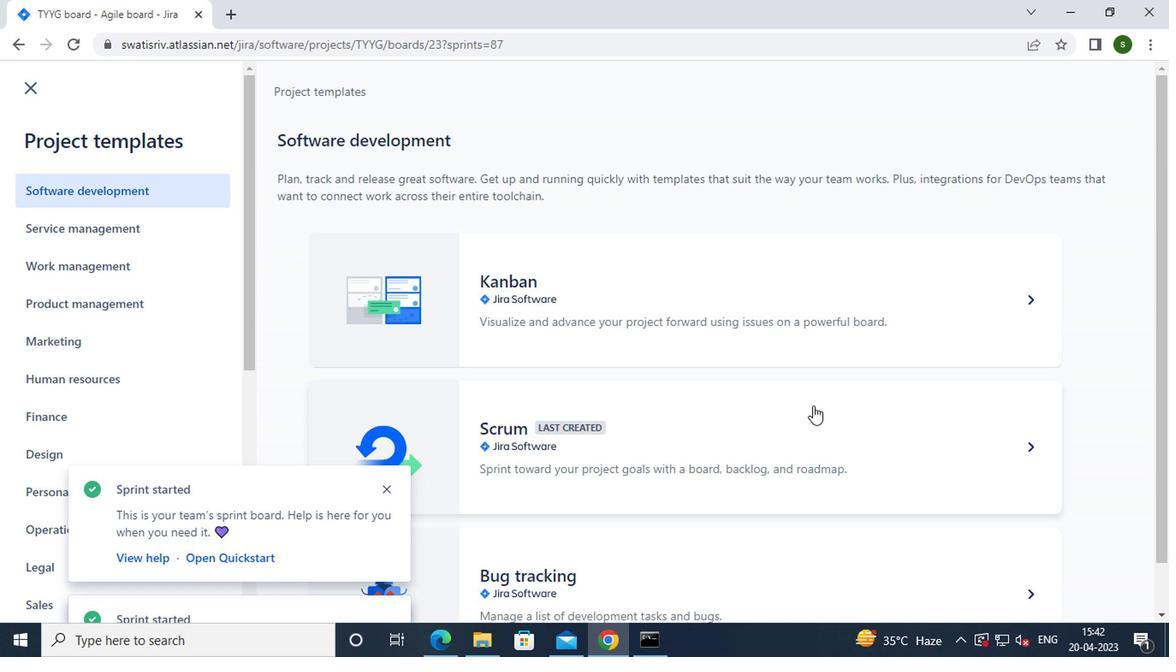 
Action: Mouse pressed left at (837, 414)
Screenshot: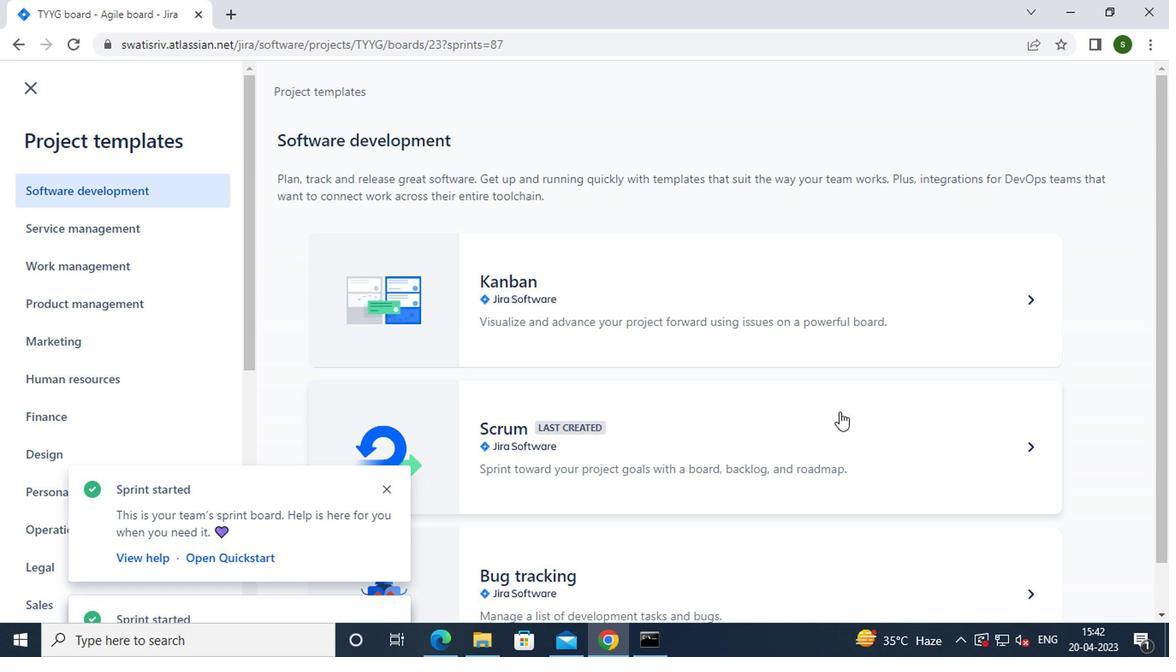 
Action: Mouse moved to (1027, 575)
Screenshot: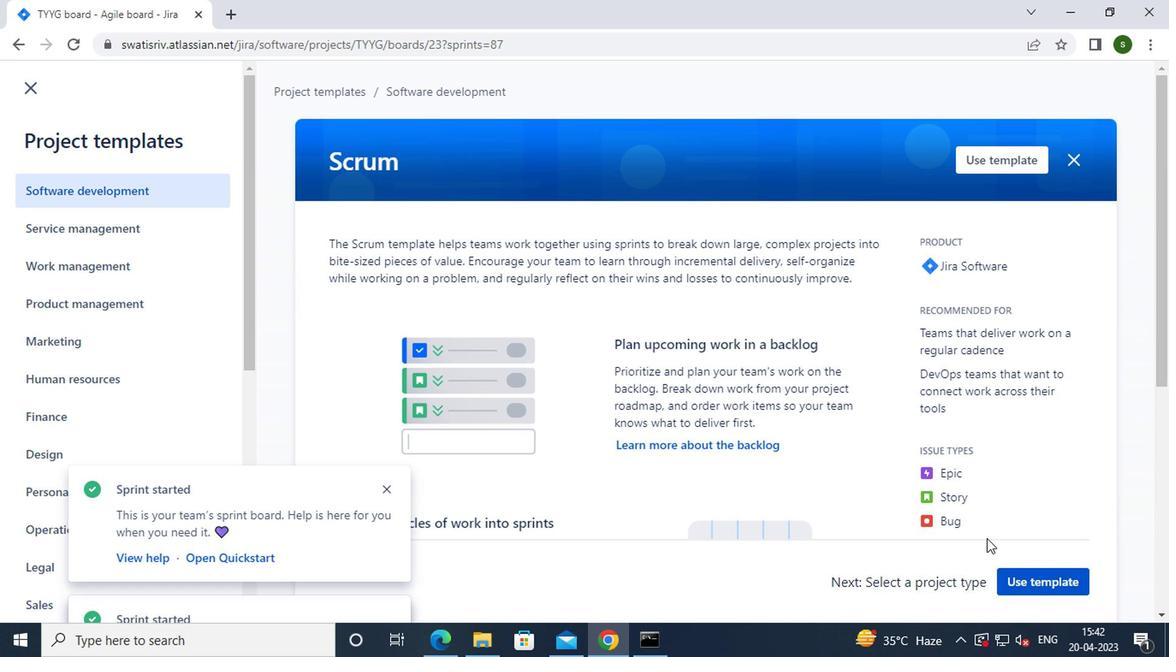 
Action: Mouse pressed left at (1027, 575)
Screenshot: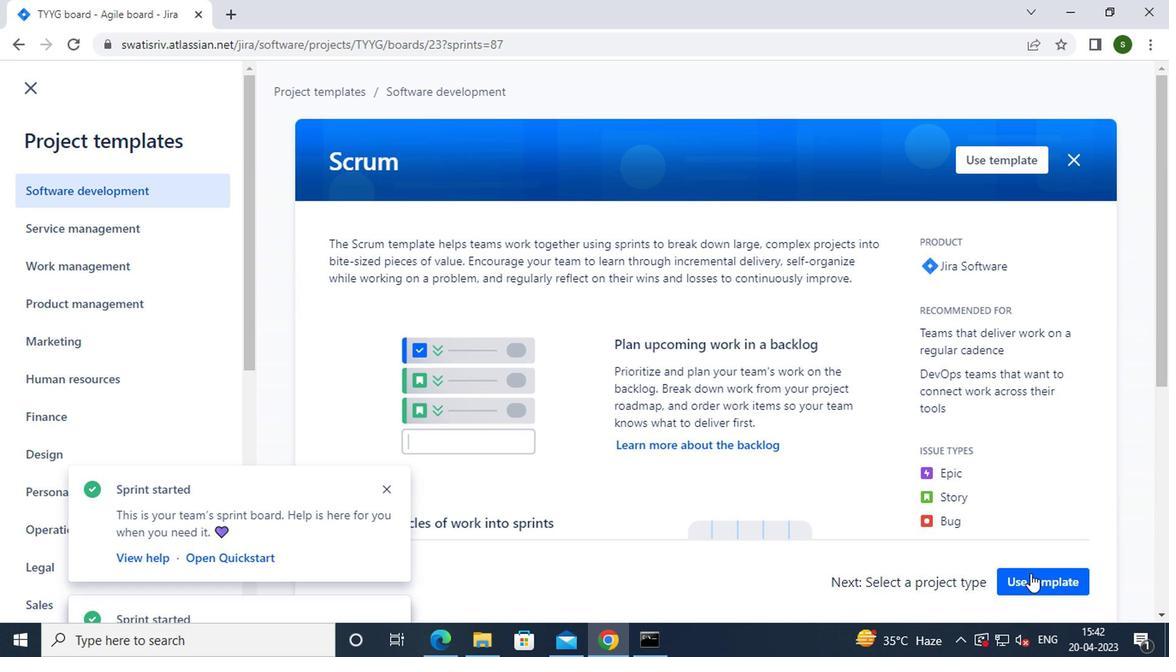 
Action: Mouse moved to (488, 556)
Screenshot: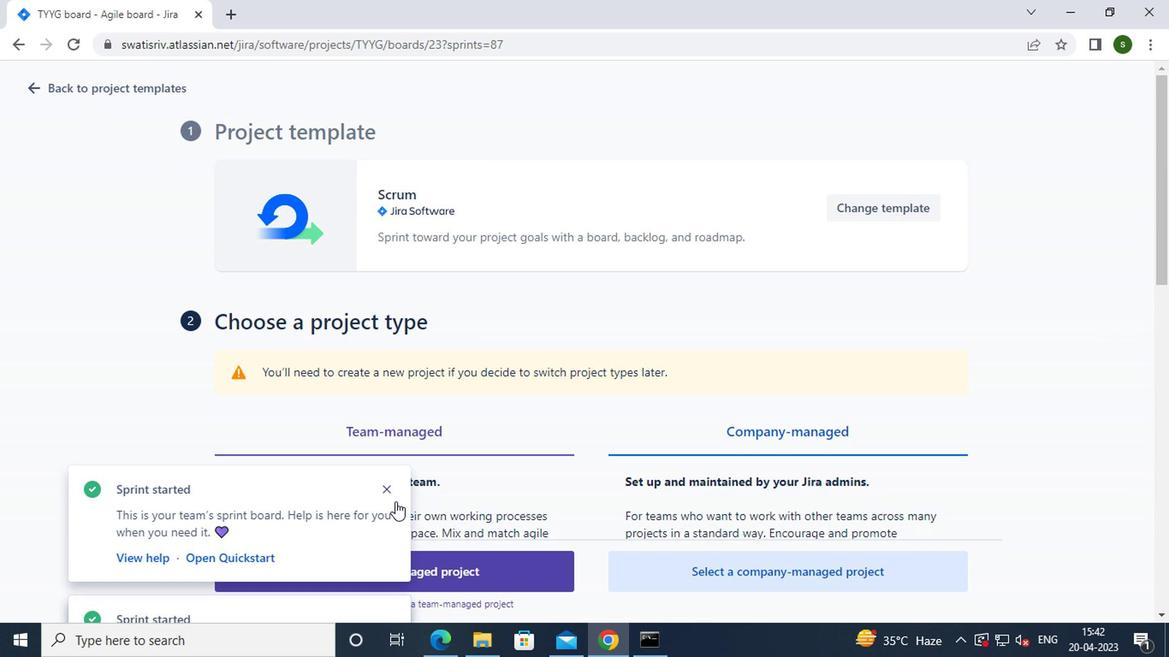 
Action: Mouse pressed left at (488, 556)
Screenshot: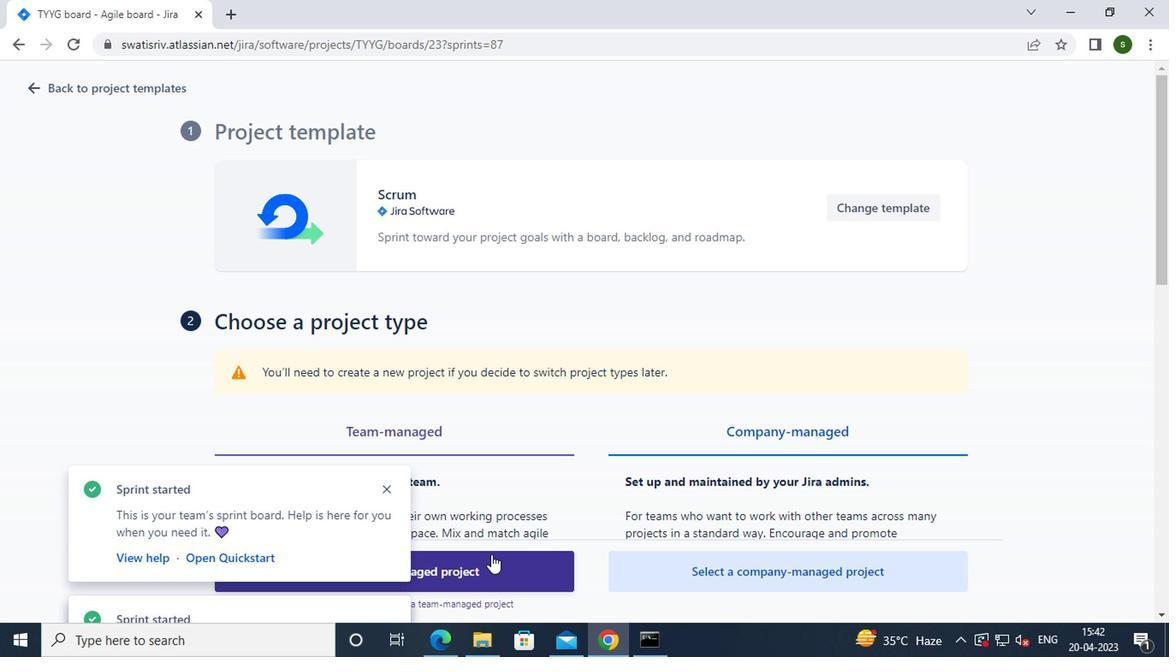 
Action: Mouse moved to (285, 273)
Screenshot: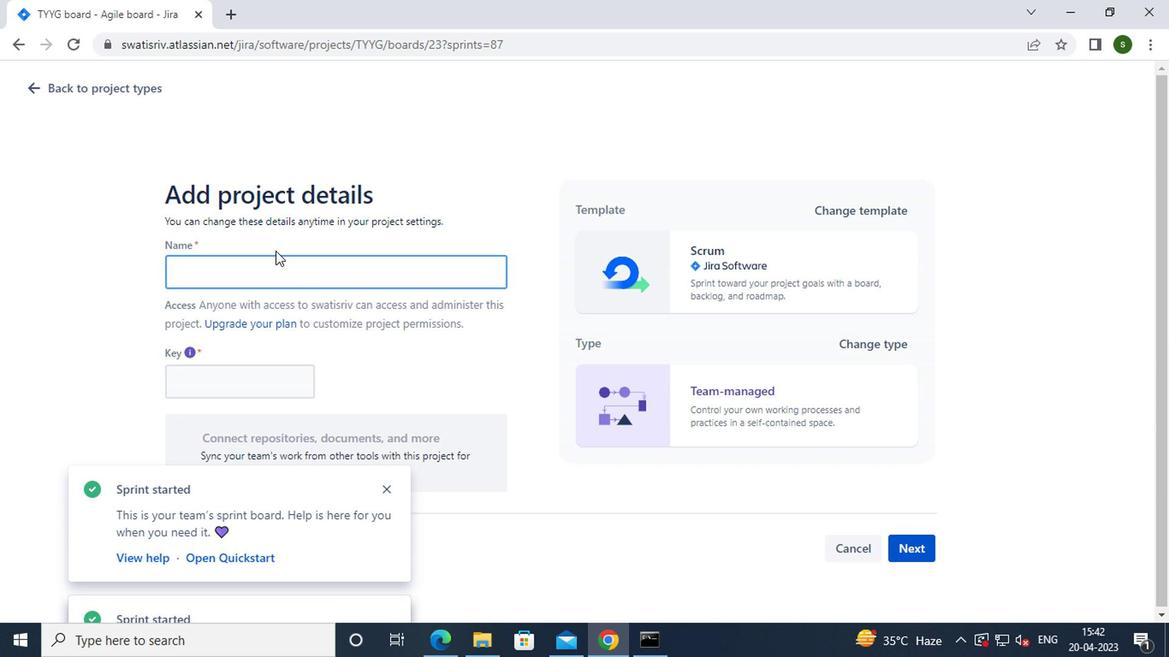 
Action: Mouse pressed left at (285, 273)
Screenshot: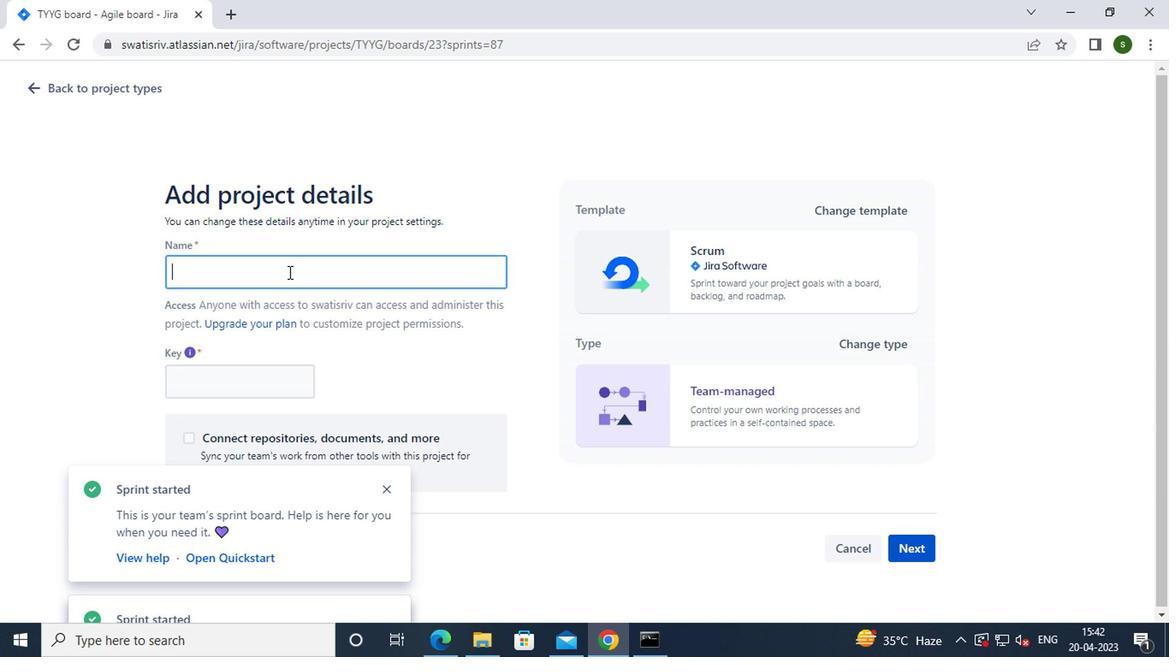 
Action: Key pressed p<Key.caps_lock>roject0000000069
Screenshot: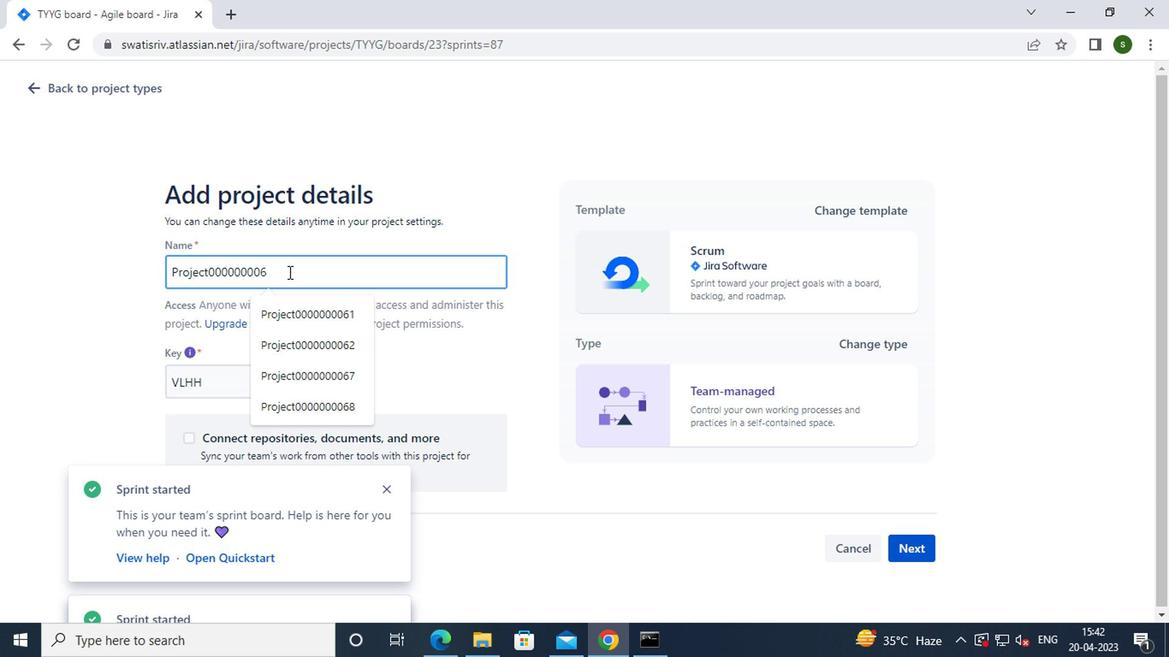
Action: Mouse moved to (913, 547)
Screenshot: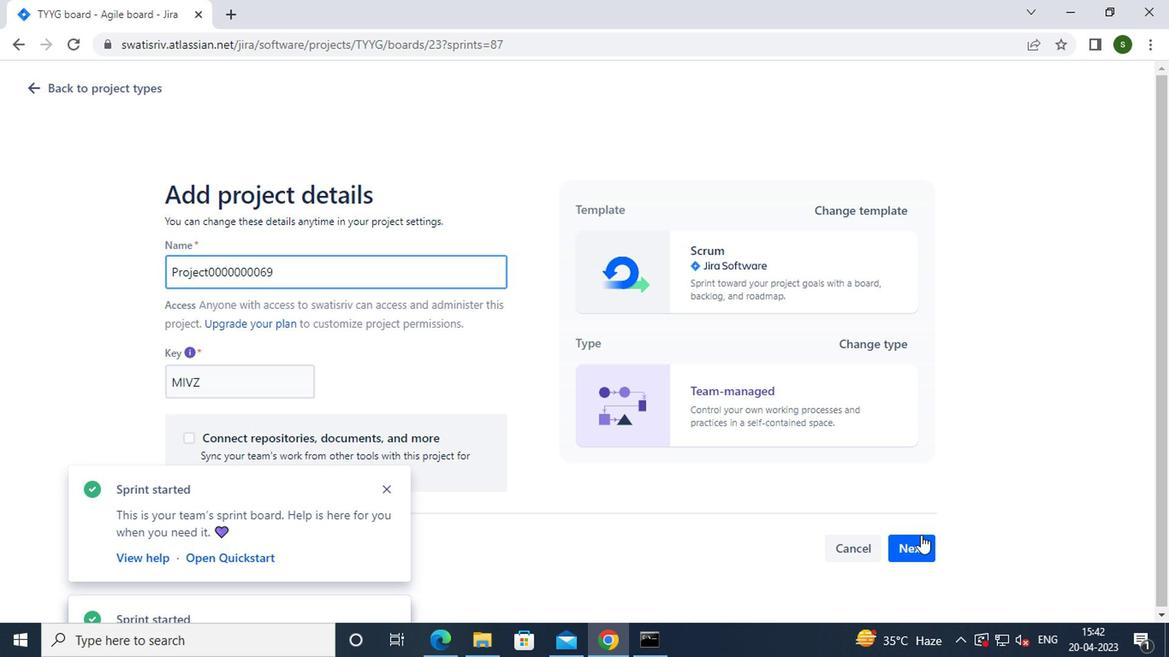 
Action: Mouse pressed left at (913, 547)
Screenshot: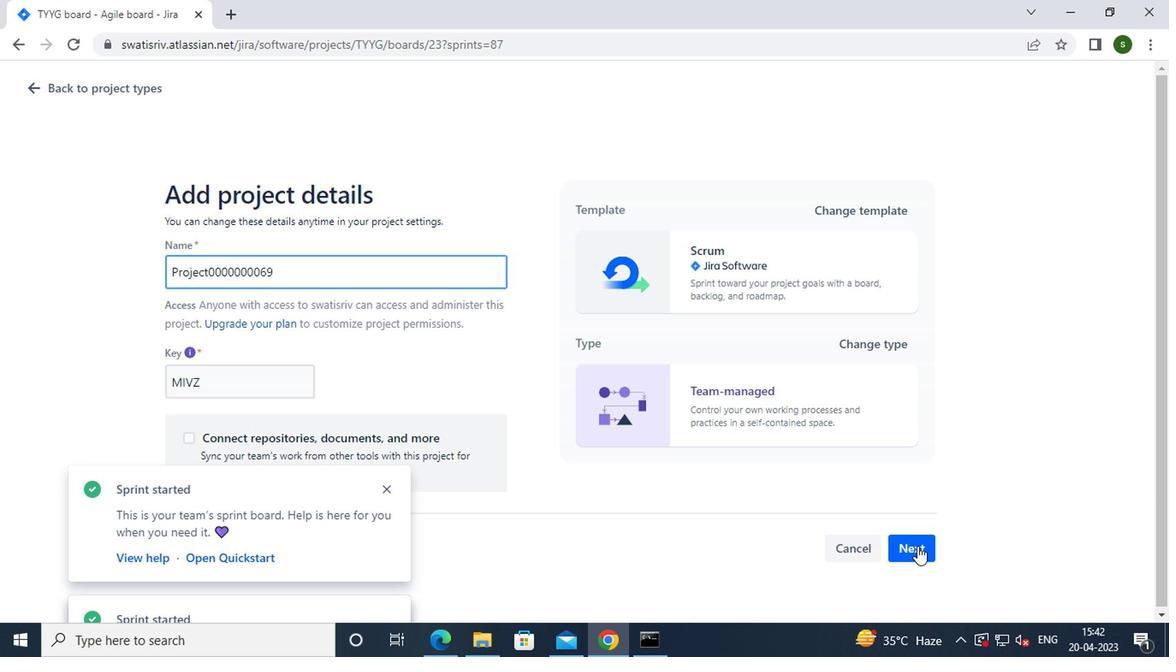 
Action: Mouse moved to (742, 449)
Screenshot: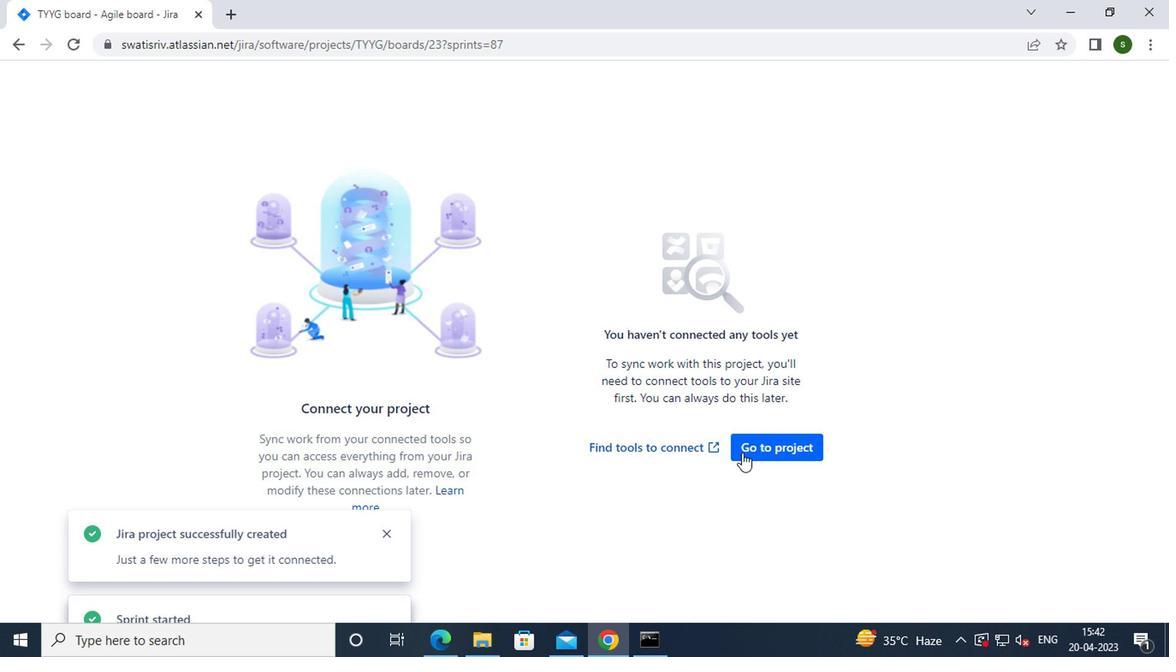 
Action: Mouse pressed left at (742, 449)
Screenshot: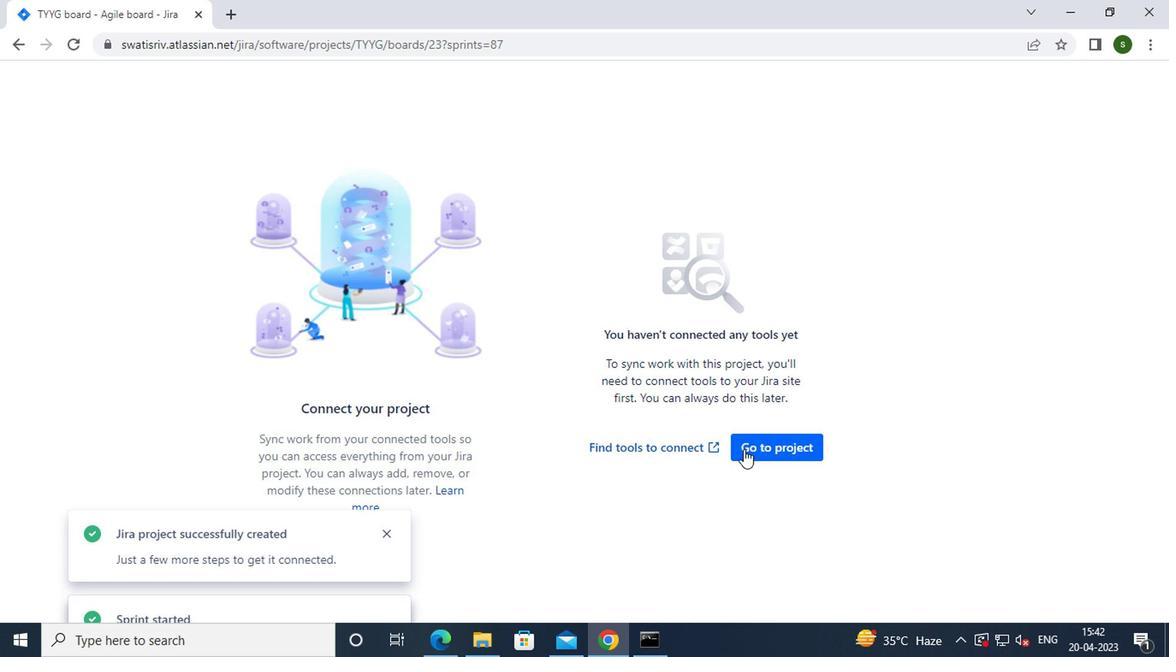 
Action: Key pressed <Key.f8>
Screenshot: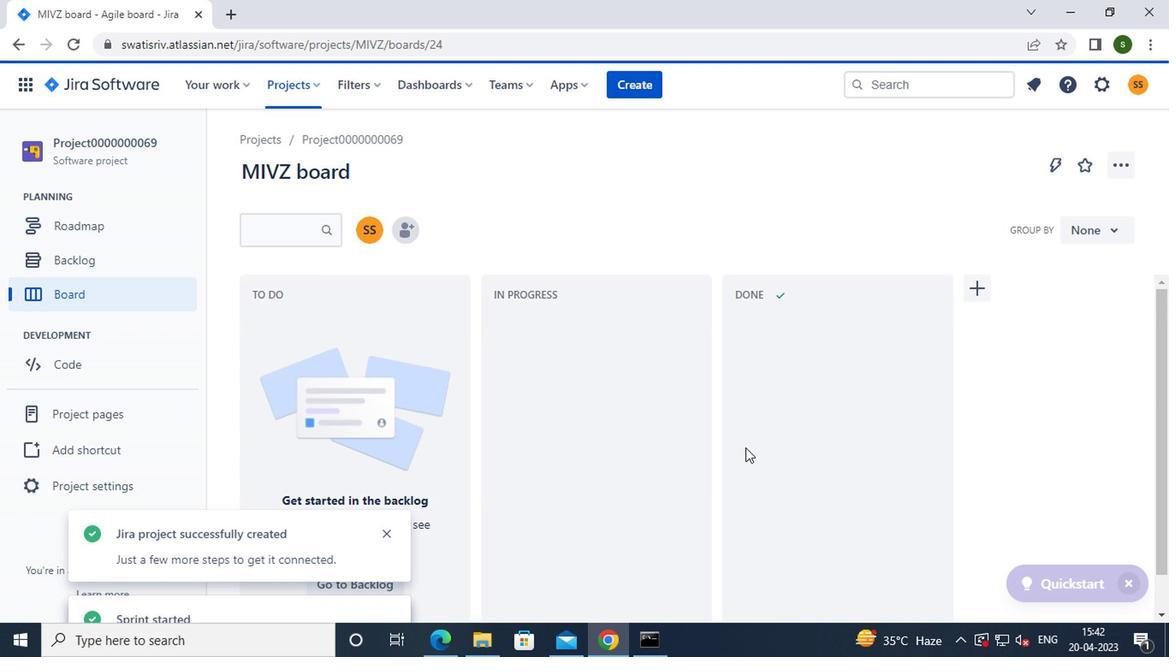 
